 Task: Find connections with filter location Prestwich with filter topic #job with filter profile language Potuguese with filter current company LG India with filter school Jobs in Warangal with filter industry Trusts and Estates with filter service category Tax Preparation with filter keywords title Production Engineer
Action: Mouse moved to (497, 51)
Screenshot: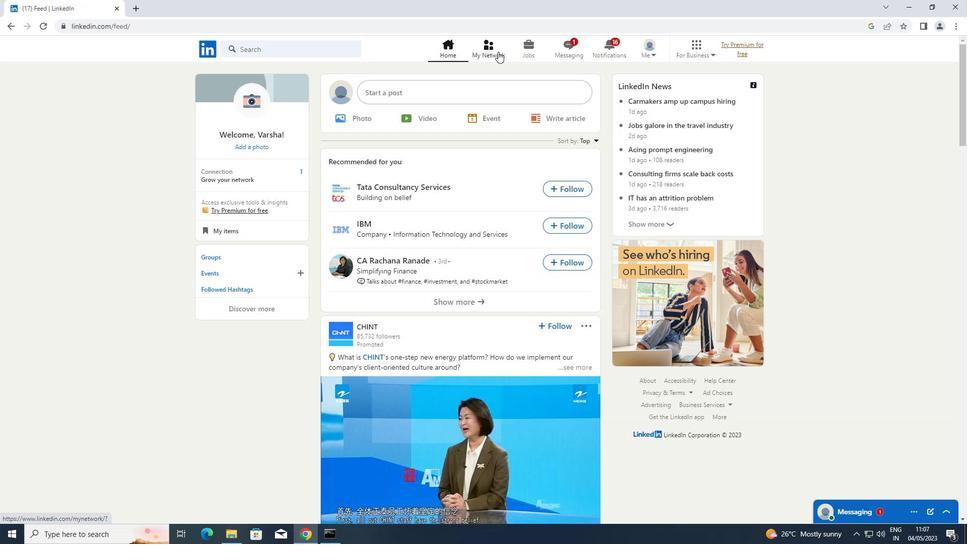 
Action: Mouse pressed left at (497, 51)
Screenshot: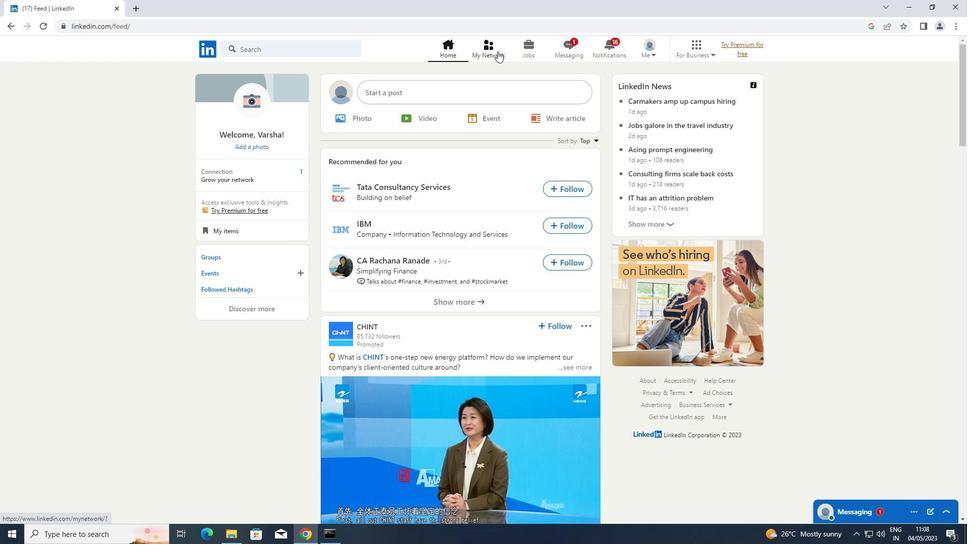 
Action: Mouse moved to (254, 100)
Screenshot: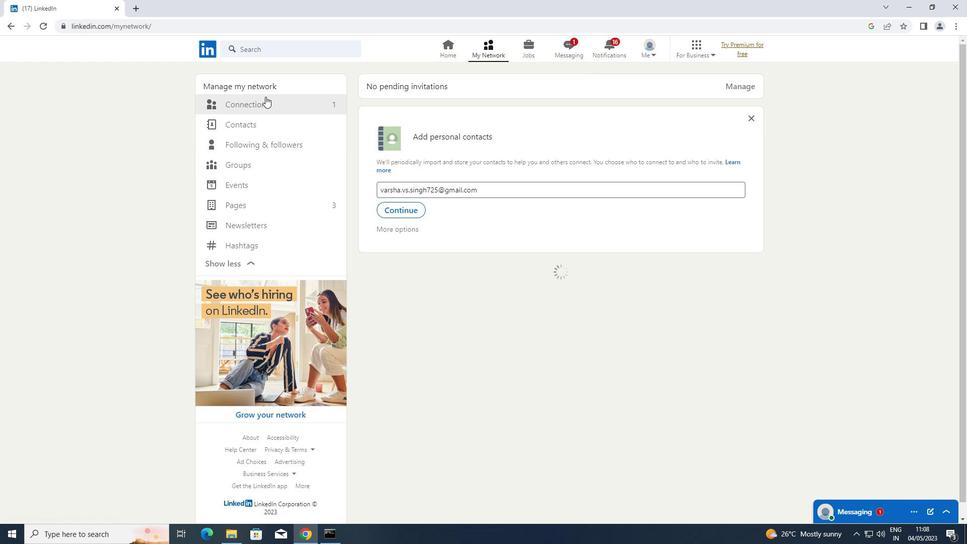 
Action: Mouse pressed left at (254, 100)
Screenshot: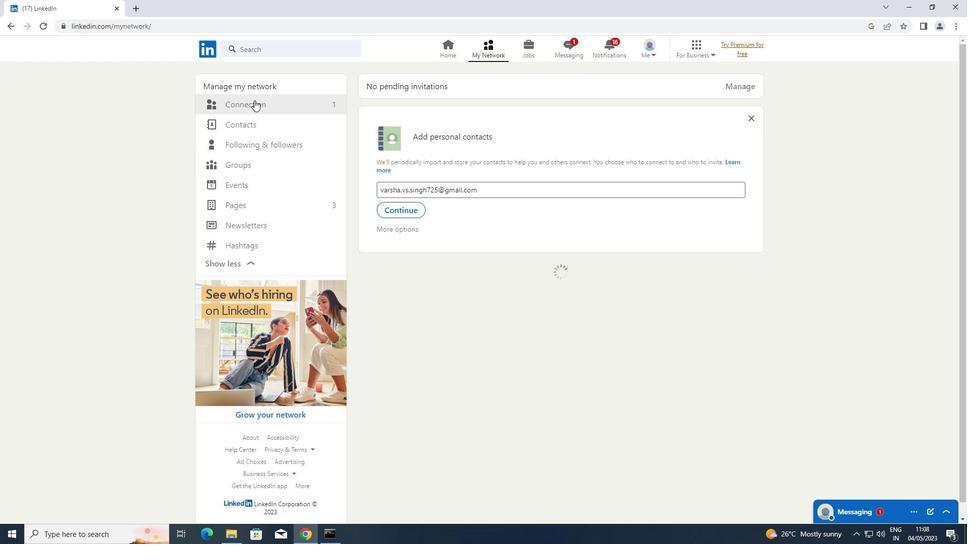 
Action: Mouse moved to (566, 105)
Screenshot: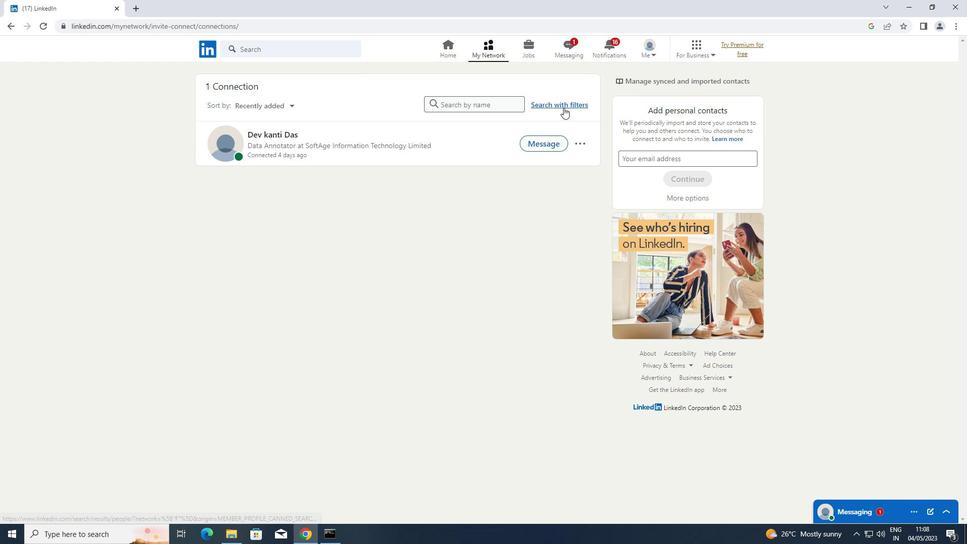
Action: Mouse pressed left at (566, 105)
Screenshot: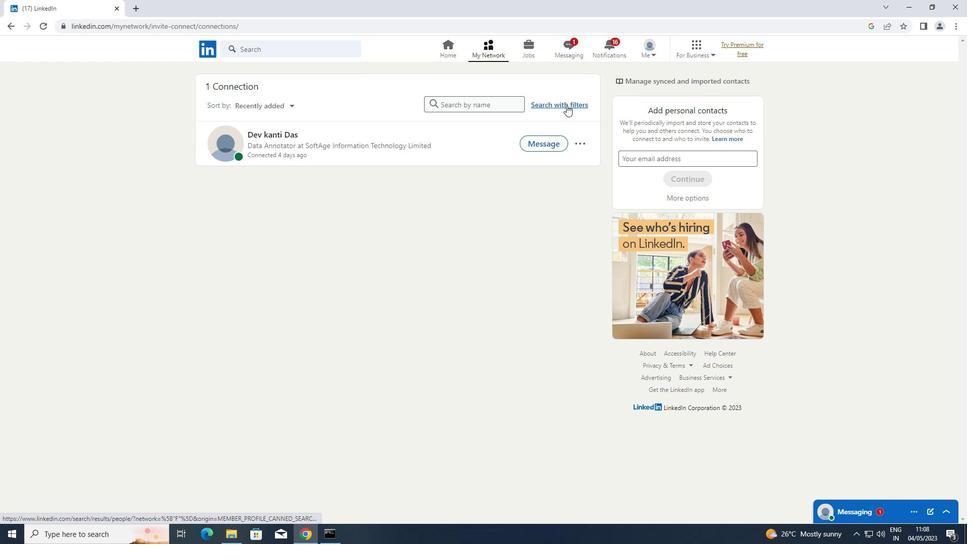 
Action: Mouse moved to (522, 79)
Screenshot: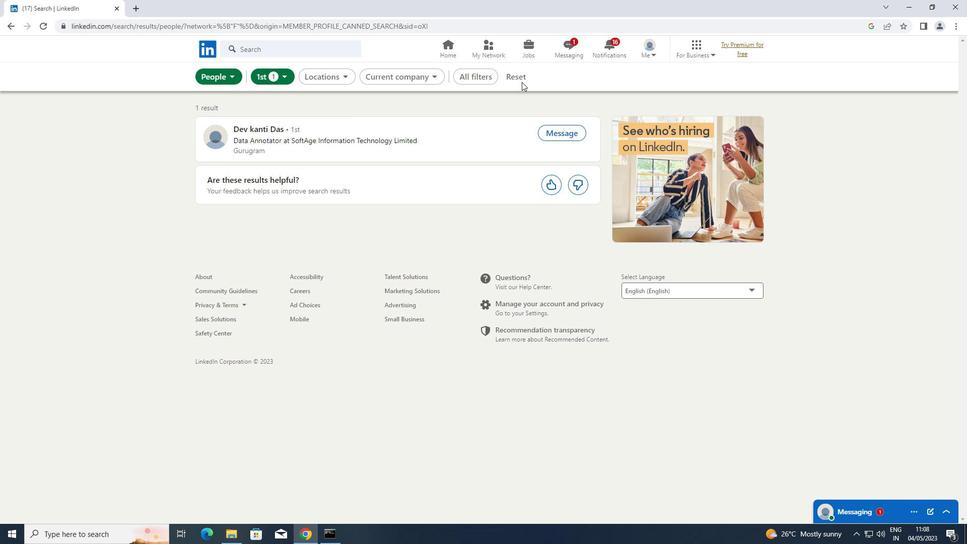 
Action: Mouse pressed left at (522, 79)
Screenshot: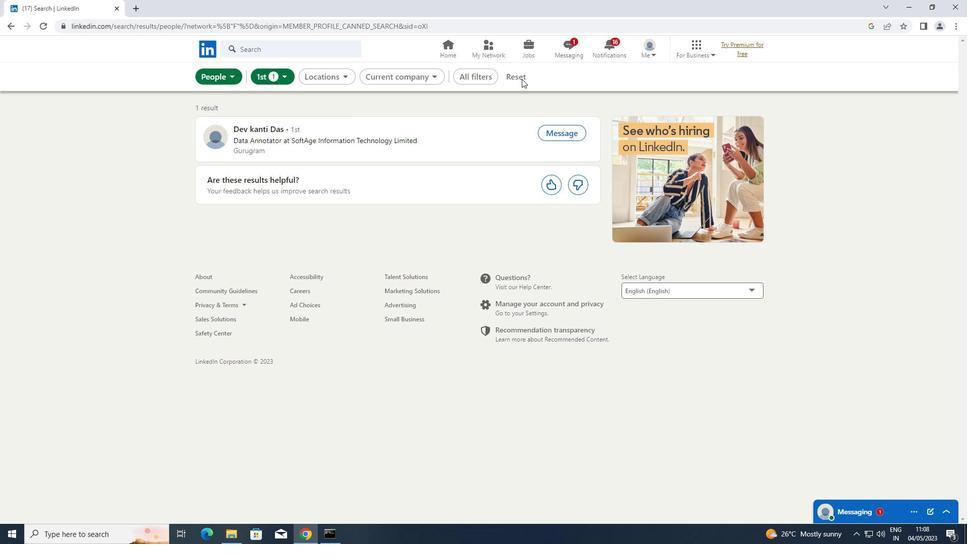 
Action: Mouse moved to (508, 72)
Screenshot: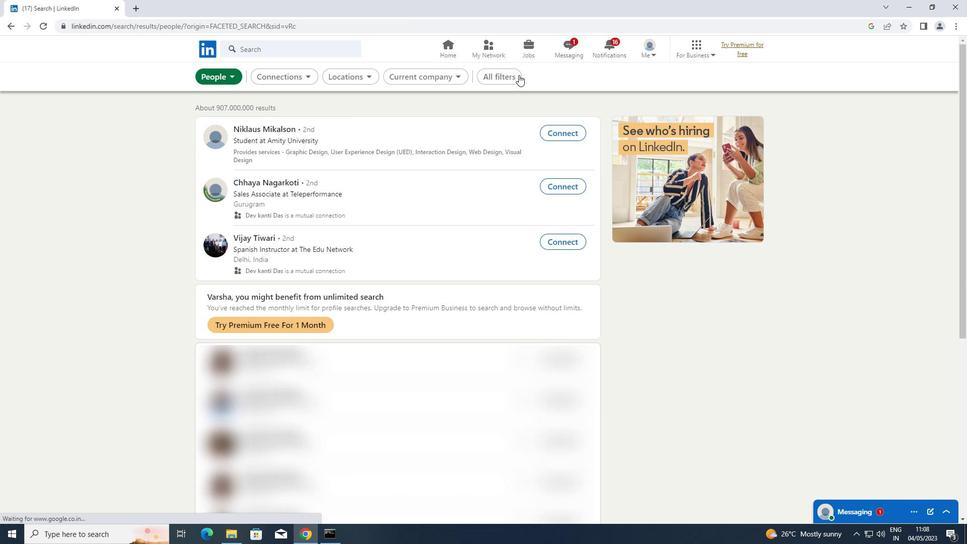 
Action: Mouse pressed left at (508, 72)
Screenshot: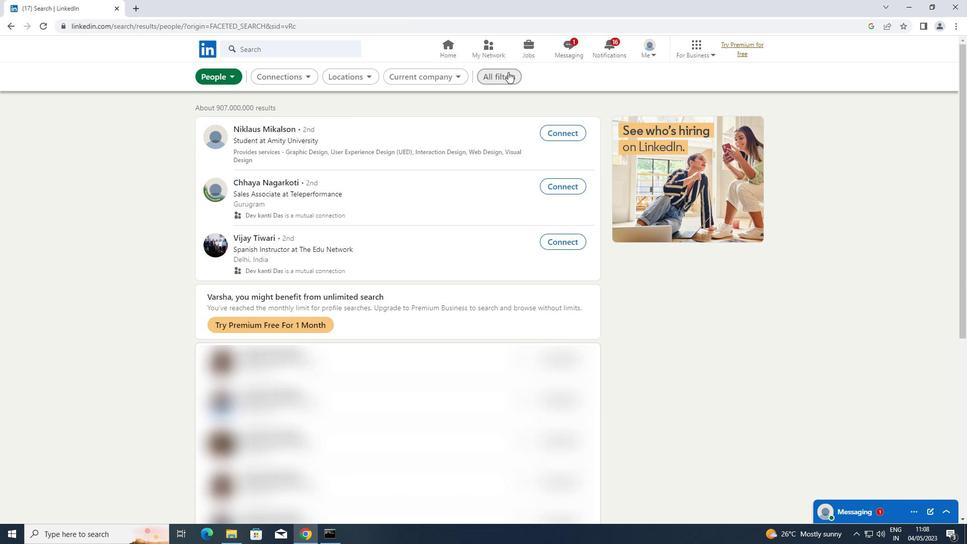 
Action: Mouse moved to (749, 158)
Screenshot: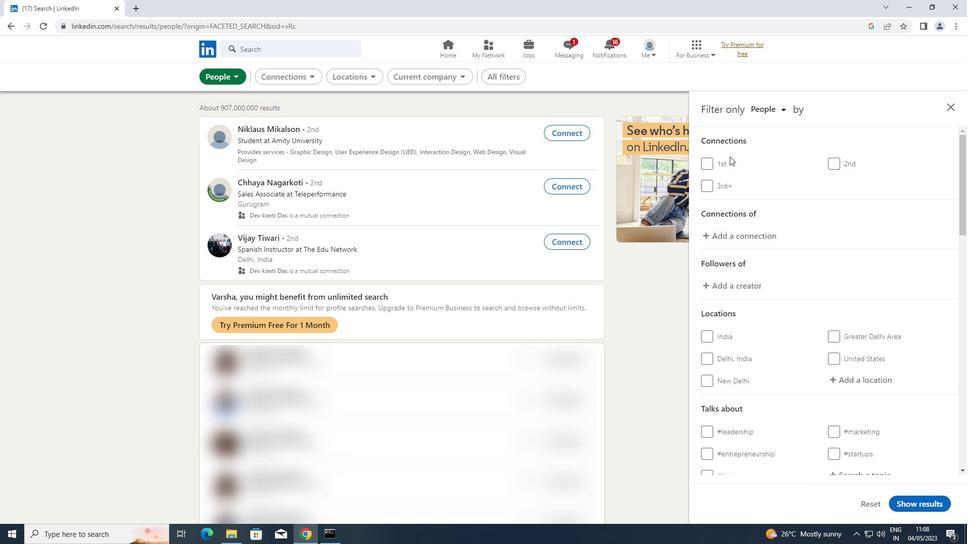 
Action: Mouse scrolled (749, 158) with delta (0, 0)
Screenshot: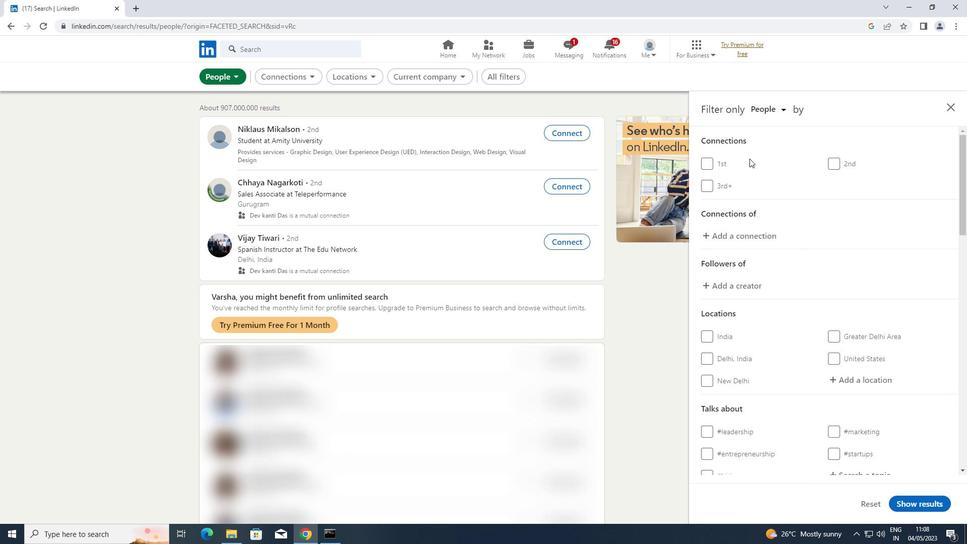 
Action: Mouse scrolled (749, 158) with delta (0, 0)
Screenshot: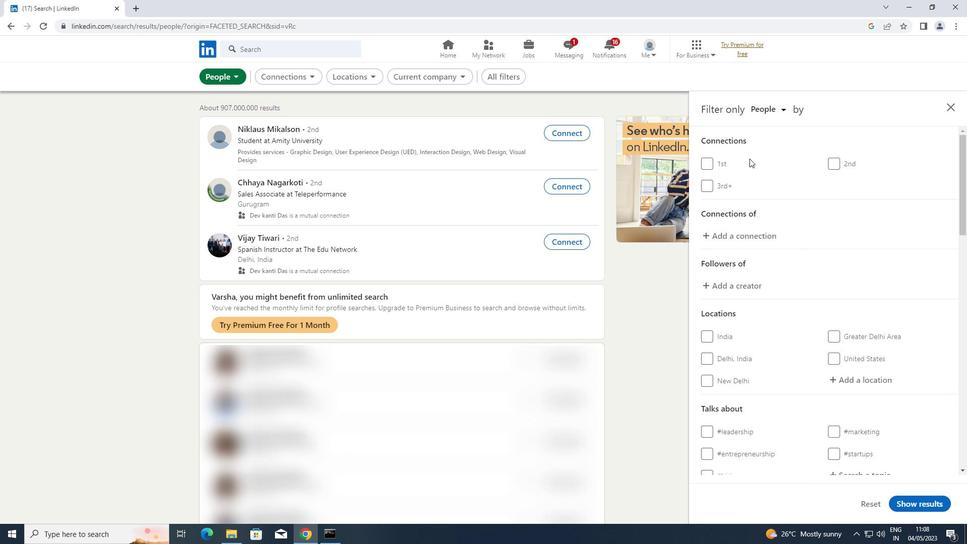 
Action: Mouse moved to (856, 277)
Screenshot: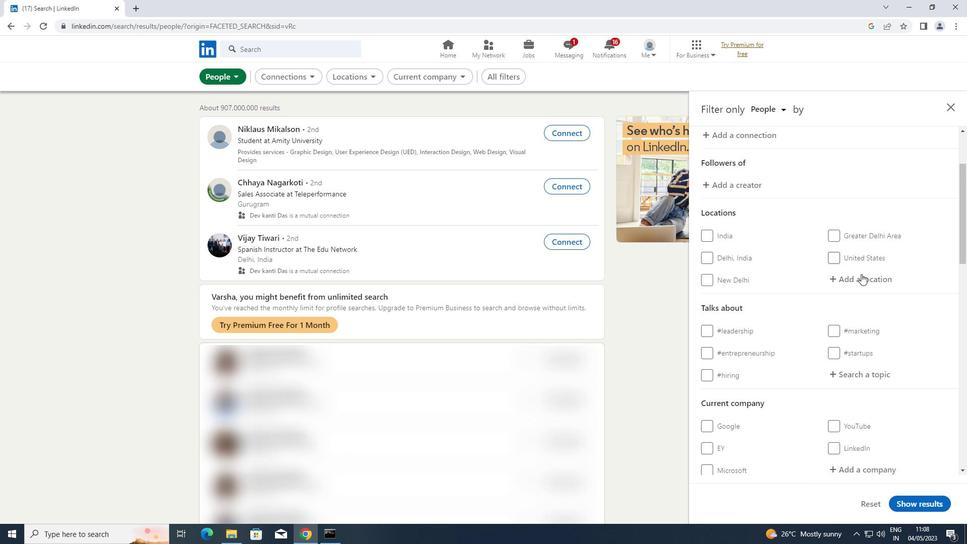 
Action: Mouse pressed left at (856, 277)
Screenshot: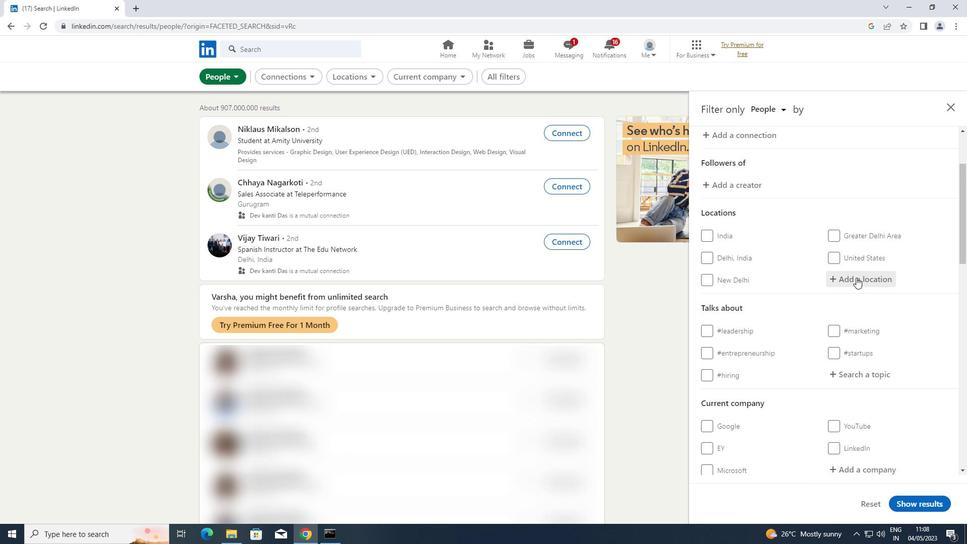 
Action: Key pressed <Key.shift><Key.shift><Key.shift><Key.shift><Key.shift><Key.shift><Key.shift>PRESTWICH
Screenshot: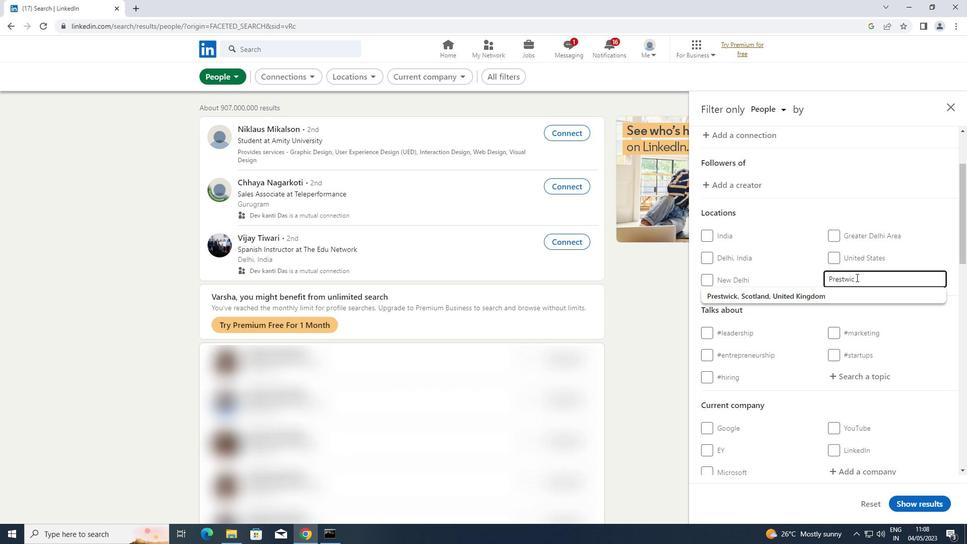 
Action: Mouse scrolled (856, 277) with delta (0, 0)
Screenshot: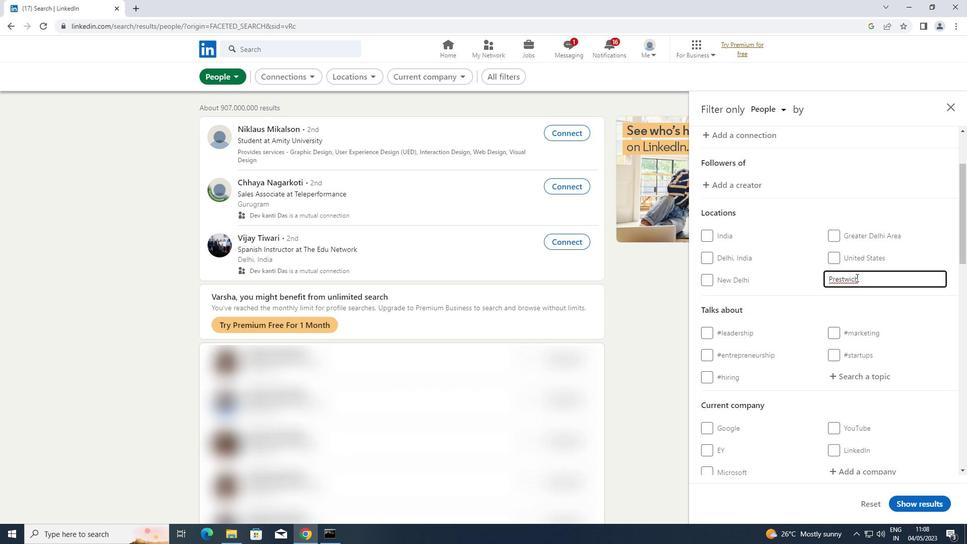 
Action: Mouse scrolled (856, 277) with delta (0, 0)
Screenshot: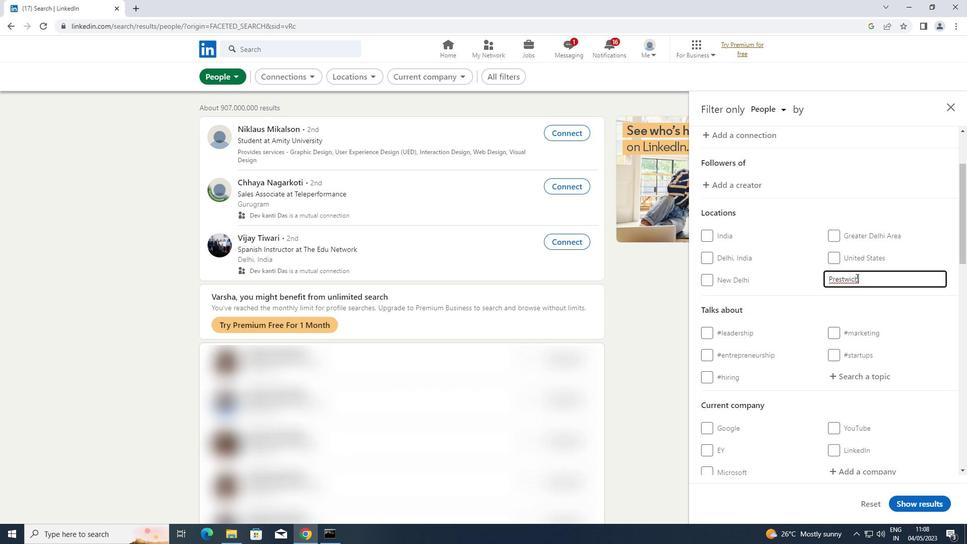 
Action: Mouse pressed left at (856, 277)
Screenshot: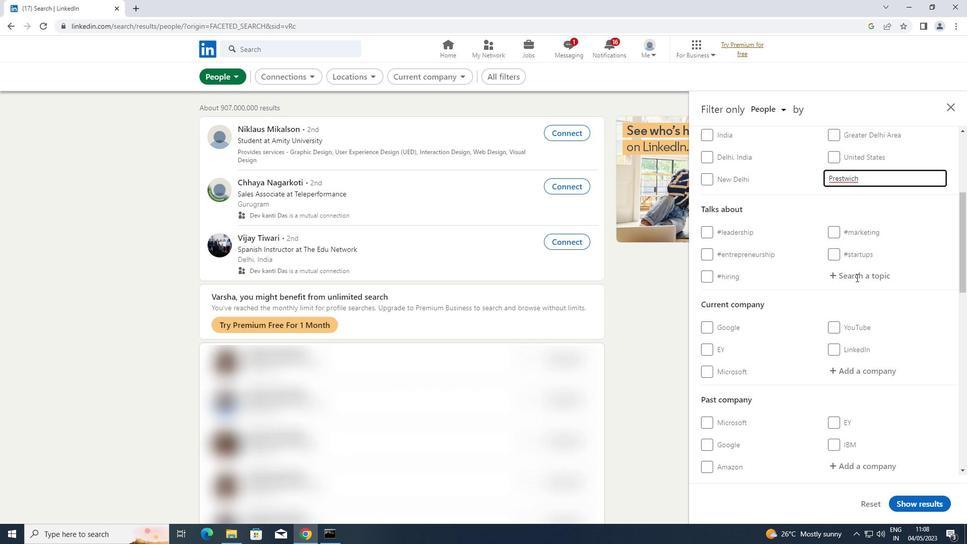 
Action: Key pressed JOB
Screenshot: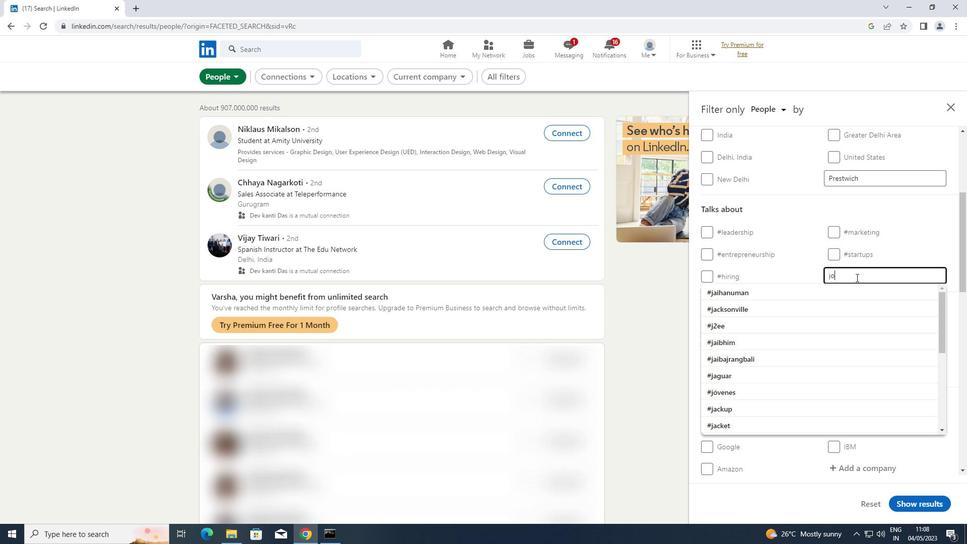 
Action: Mouse moved to (719, 290)
Screenshot: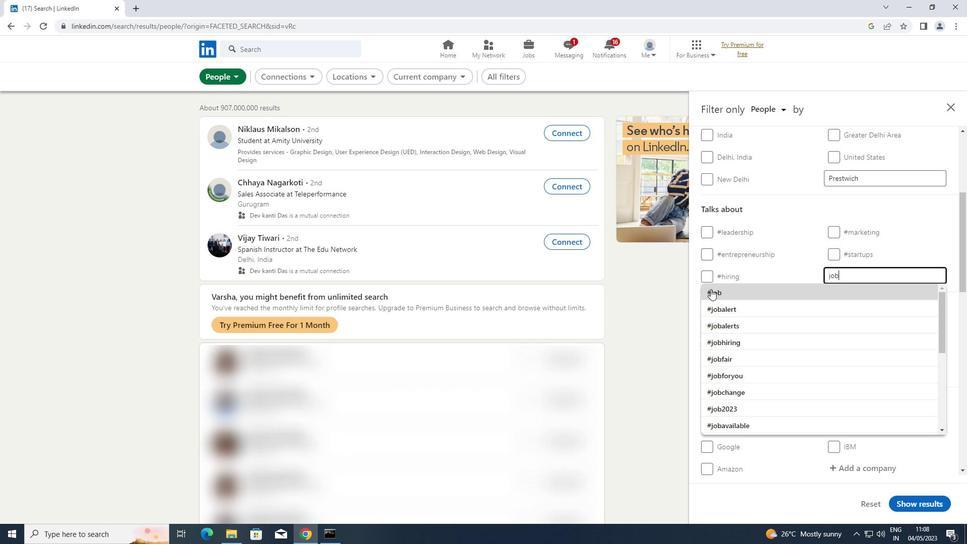 
Action: Mouse pressed left at (719, 290)
Screenshot: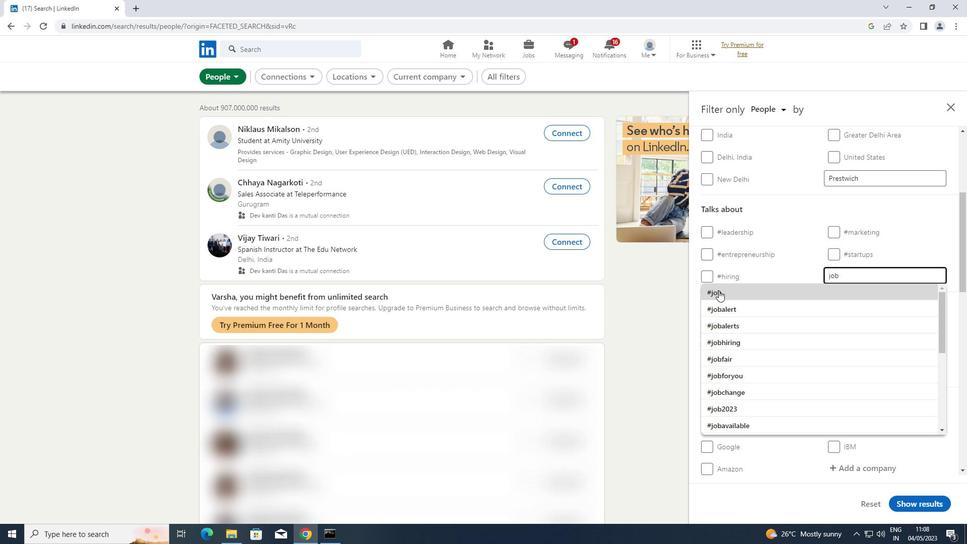 
Action: Mouse scrolled (719, 290) with delta (0, 0)
Screenshot: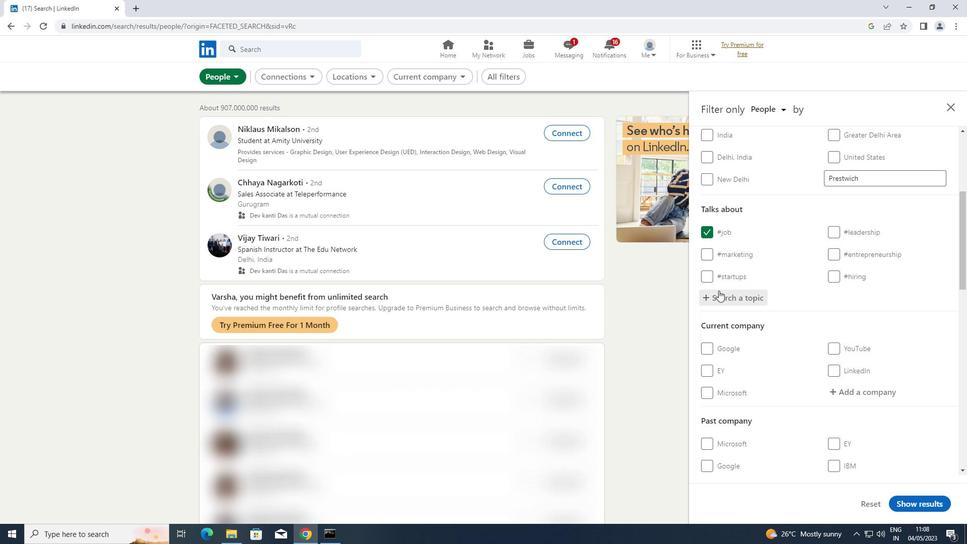 
Action: Mouse scrolled (719, 290) with delta (0, 0)
Screenshot: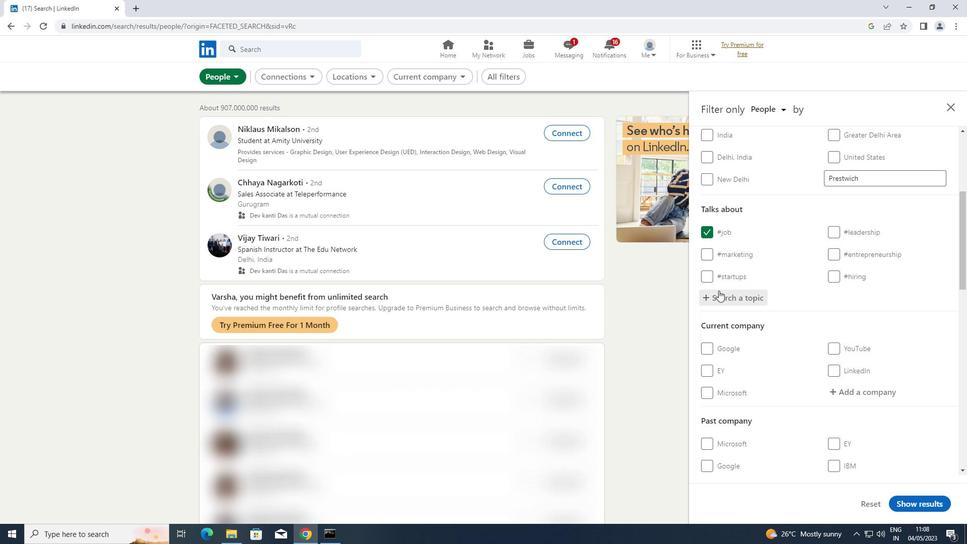 
Action: Mouse scrolled (719, 290) with delta (0, 0)
Screenshot: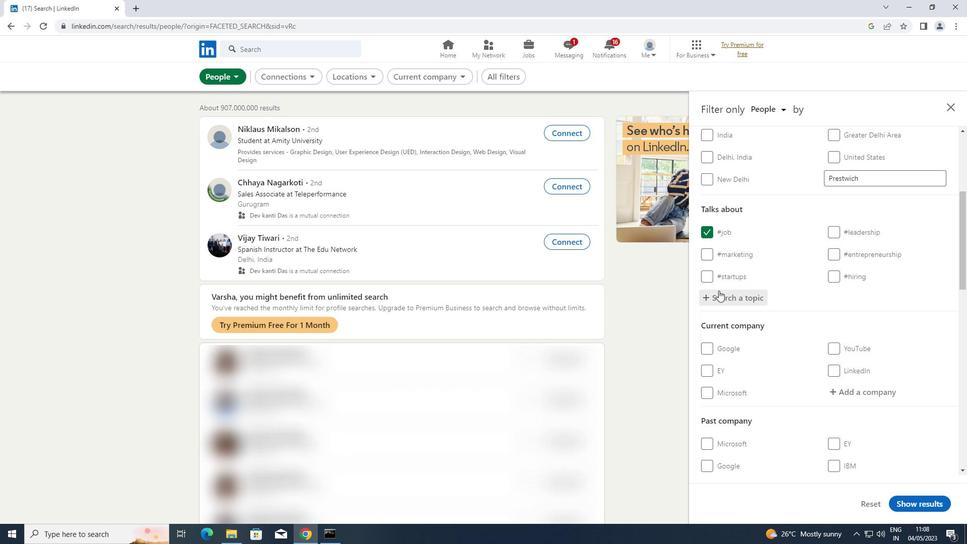 
Action: Mouse scrolled (719, 290) with delta (0, 0)
Screenshot: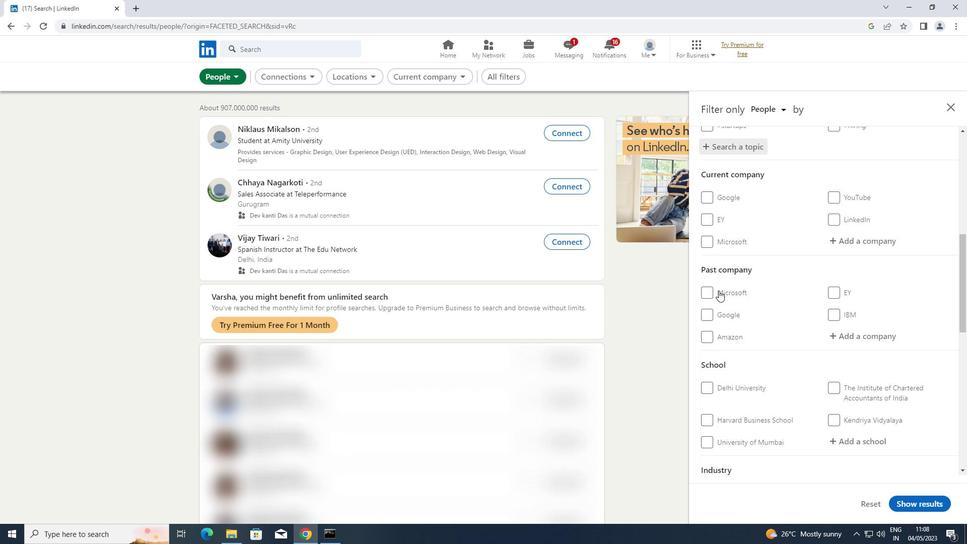 
Action: Mouse scrolled (719, 290) with delta (0, 0)
Screenshot: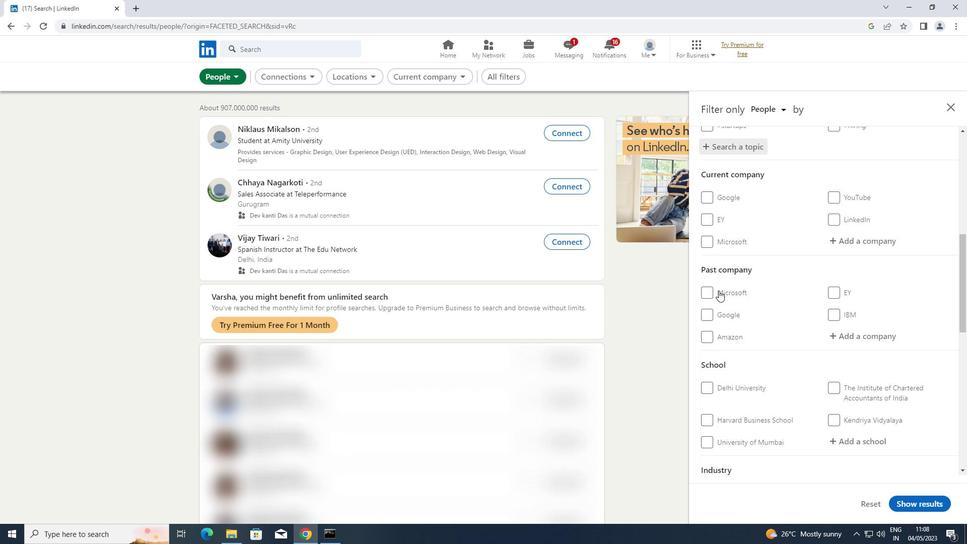 
Action: Mouse scrolled (719, 290) with delta (0, 0)
Screenshot: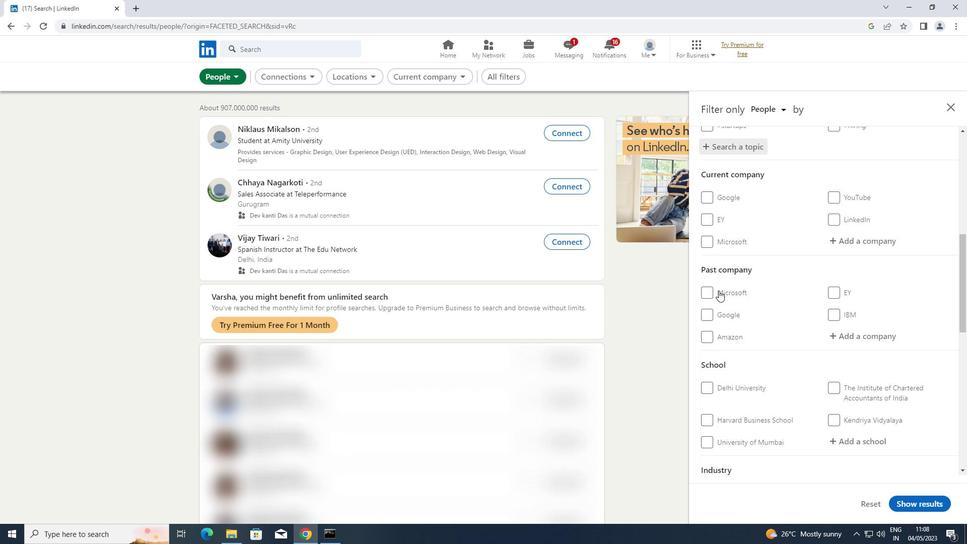 
Action: Mouse scrolled (719, 290) with delta (0, 0)
Screenshot: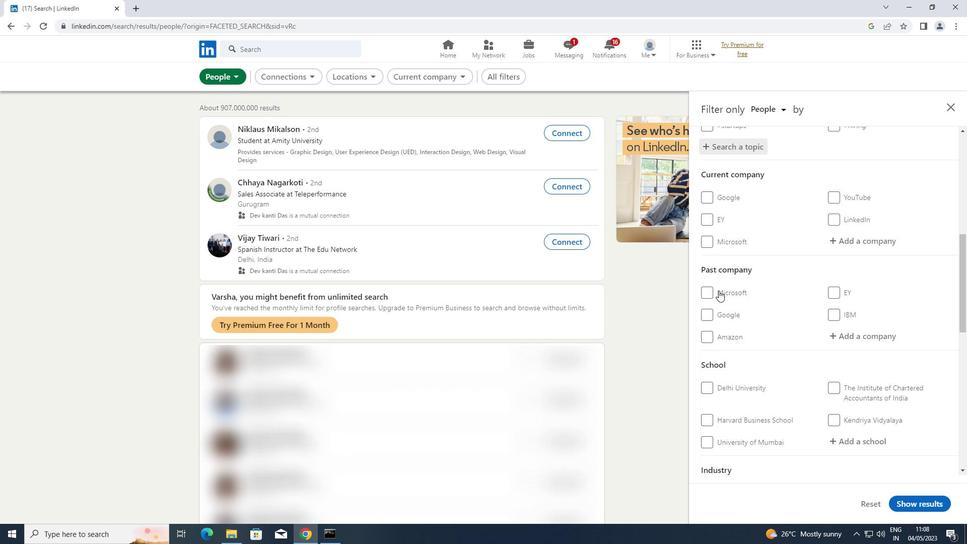 
Action: Mouse scrolled (719, 290) with delta (0, 0)
Screenshot: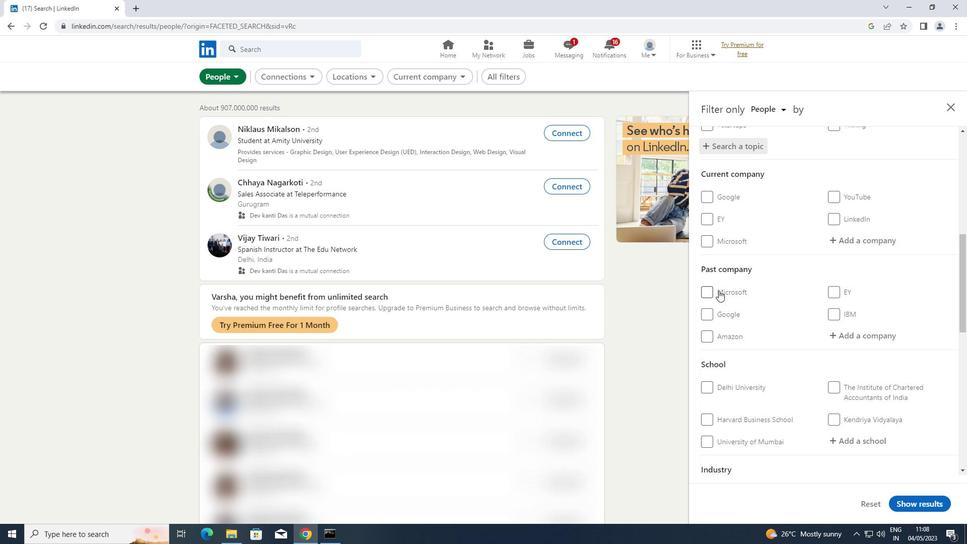 
Action: Mouse moved to (832, 379)
Screenshot: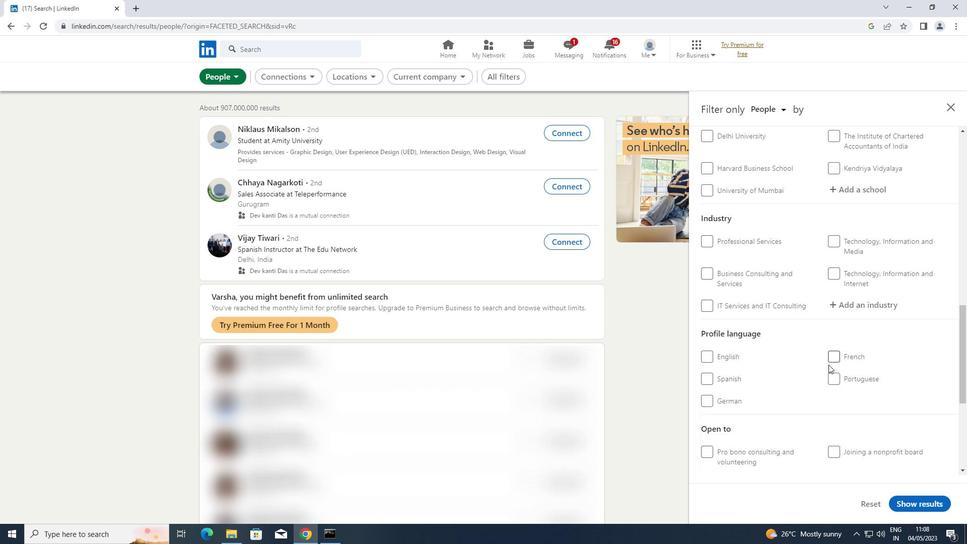 
Action: Mouse pressed left at (832, 379)
Screenshot: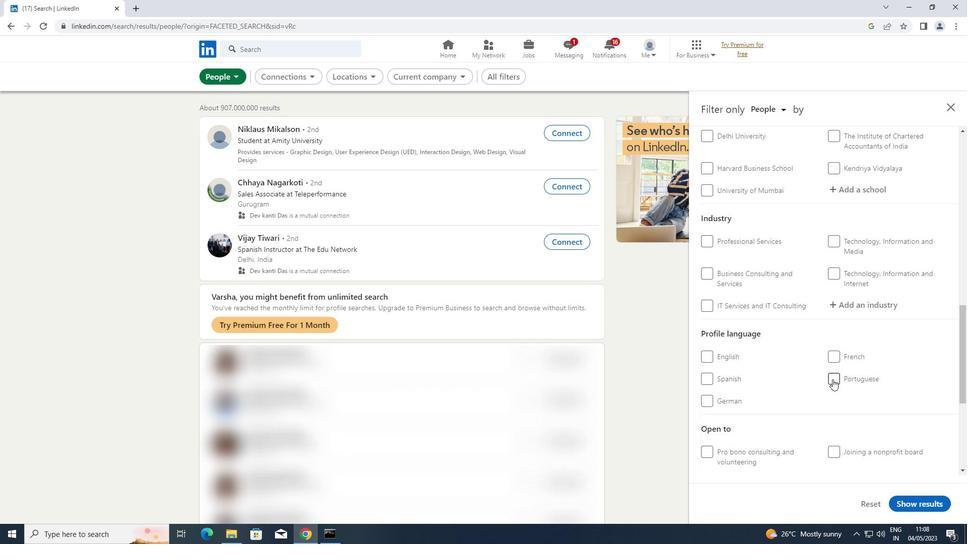 
Action: Mouse moved to (831, 369)
Screenshot: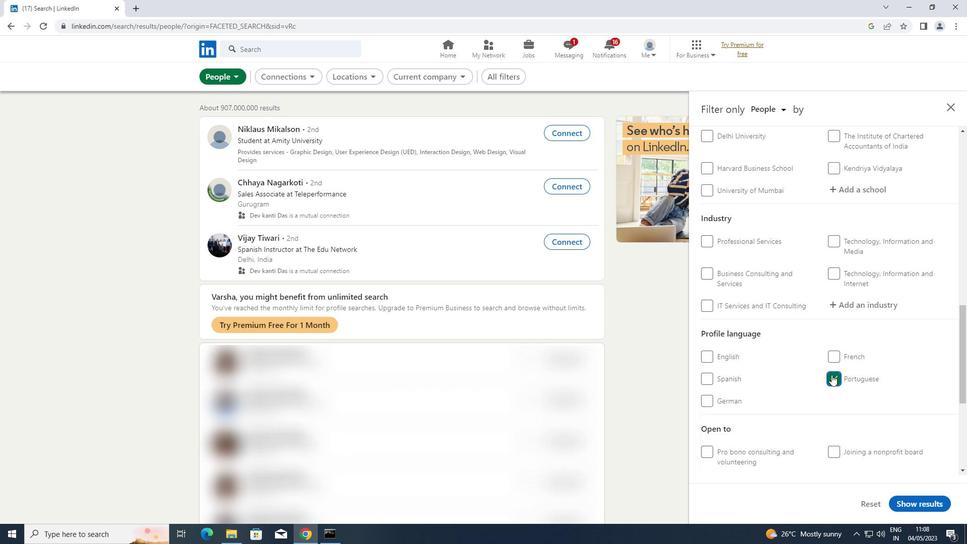 
Action: Mouse scrolled (831, 370) with delta (0, 0)
Screenshot: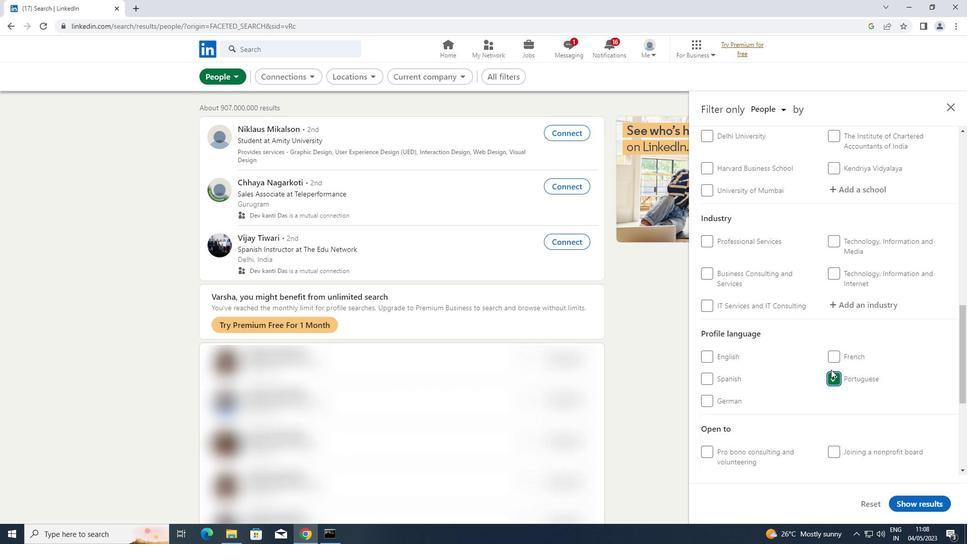 
Action: Mouse scrolled (831, 370) with delta (0, 0)
Screenshot: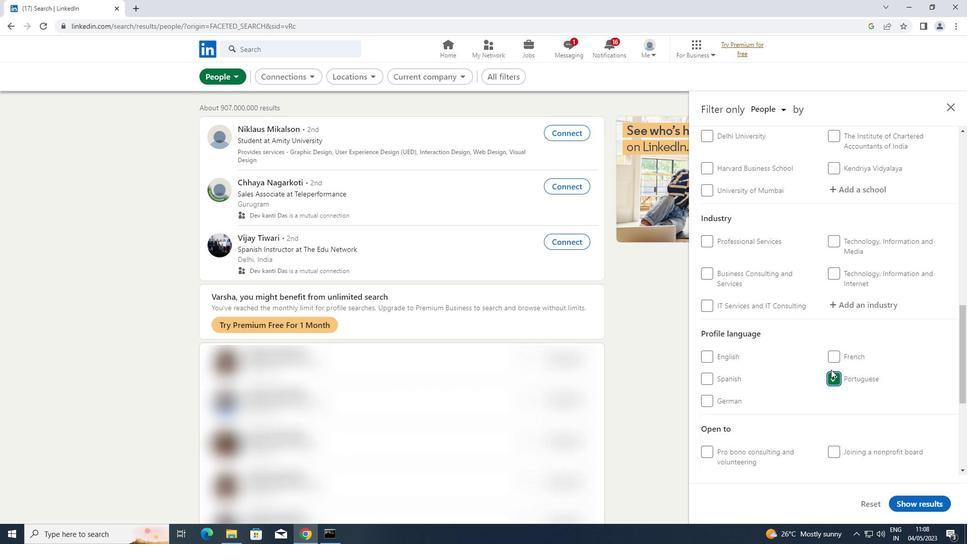 
Action: Mouse scrolled (831, 370) with delta (0, 0)
Screenshot: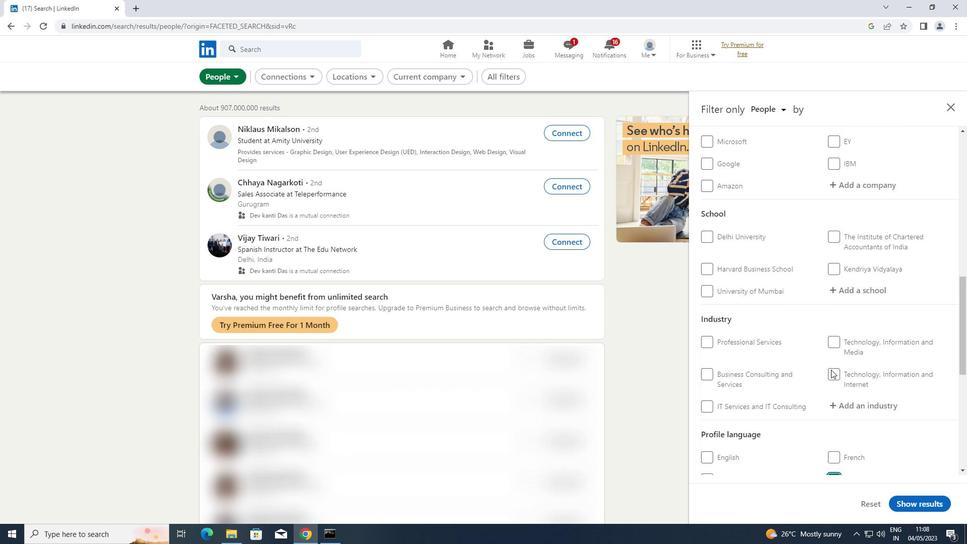 
Action: Mouse scrolled (831, 370) with delta (0, 0)
Screenshot: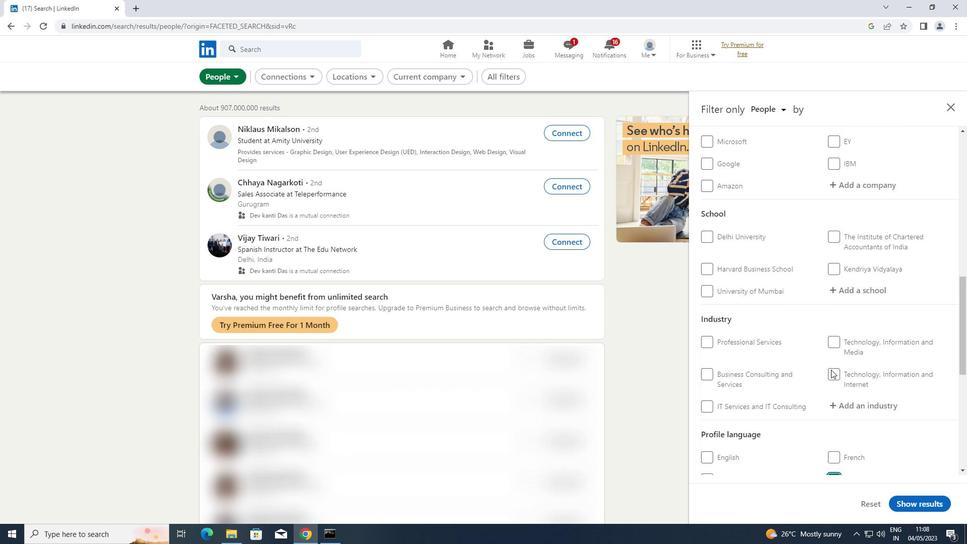 
Action: Mouse scrolled (831, 370) with delta (0, 0)
Screenshot: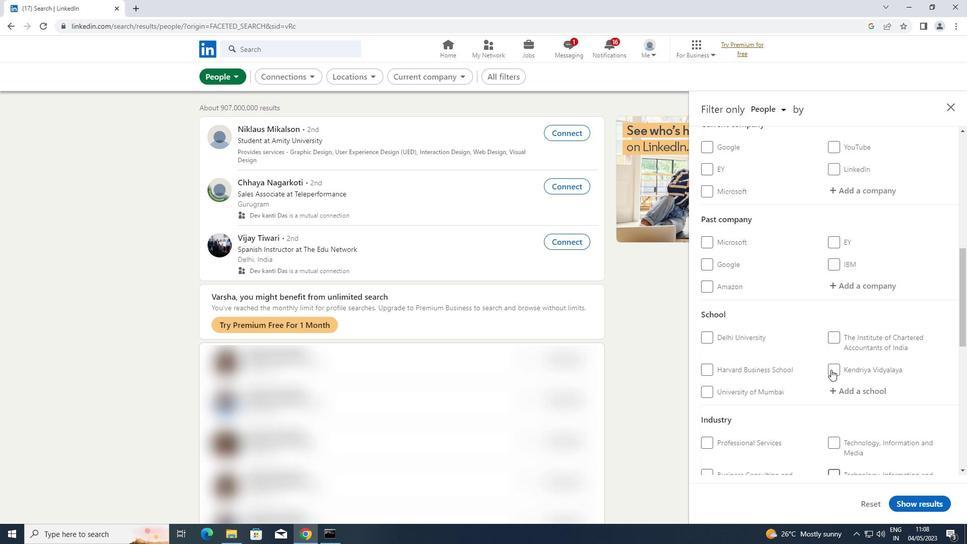 
Action: Mouse moved to (851, 236)
Screenshot: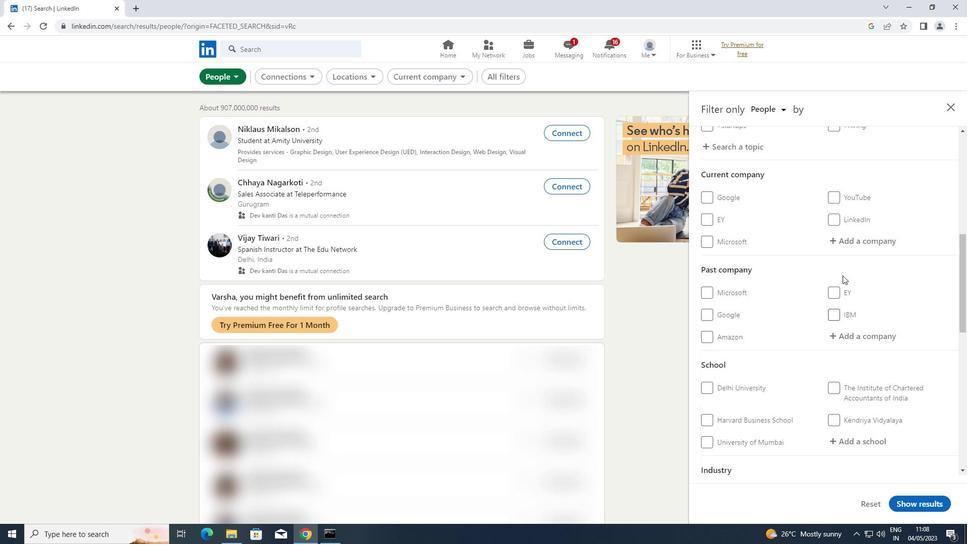 
Action: Mouse pressed left at (851, 236)
Screenshot: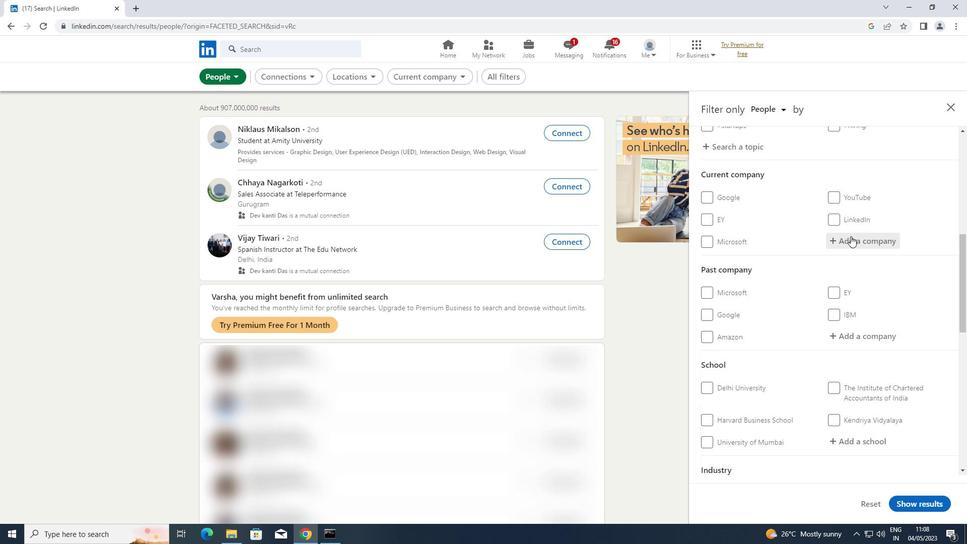 
Action: Key pressed <Key.shift>LG<Key.space><Key.shift><Key.shift>INDI
Screenshot: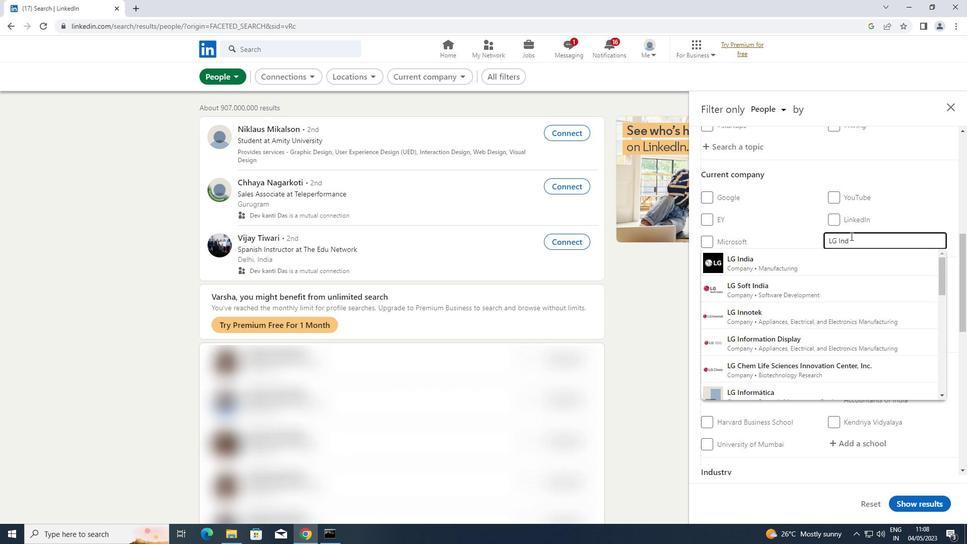 
Action: Mouse moved to (781, 254)
Screenshot: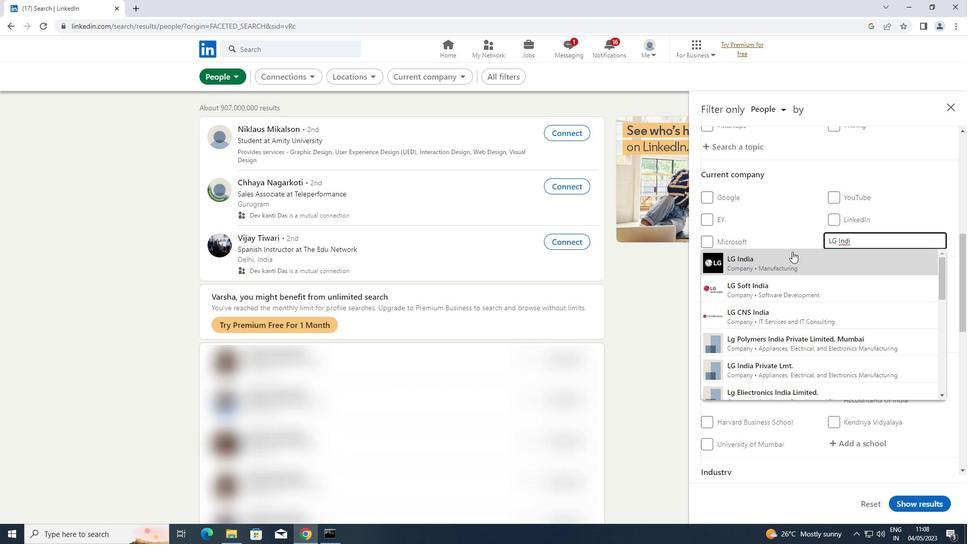 
Action: Mouse pressed left at (781, 254)
Screenshot: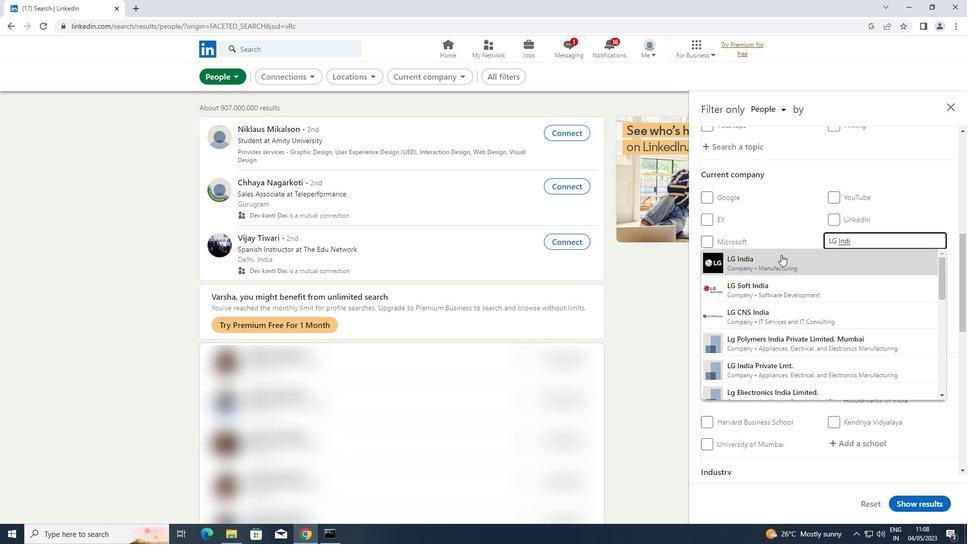 
Action: Mouse scrolled (781, 254) with delta (0, 0)
Screenshot: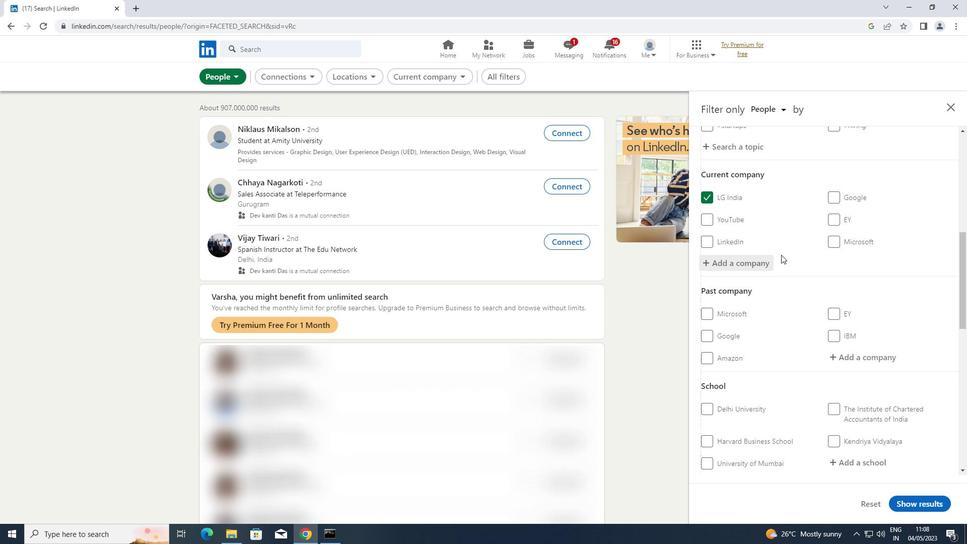 
Action: Mouse scrolled (781, 254) with delta (0, 0)
Screenshot: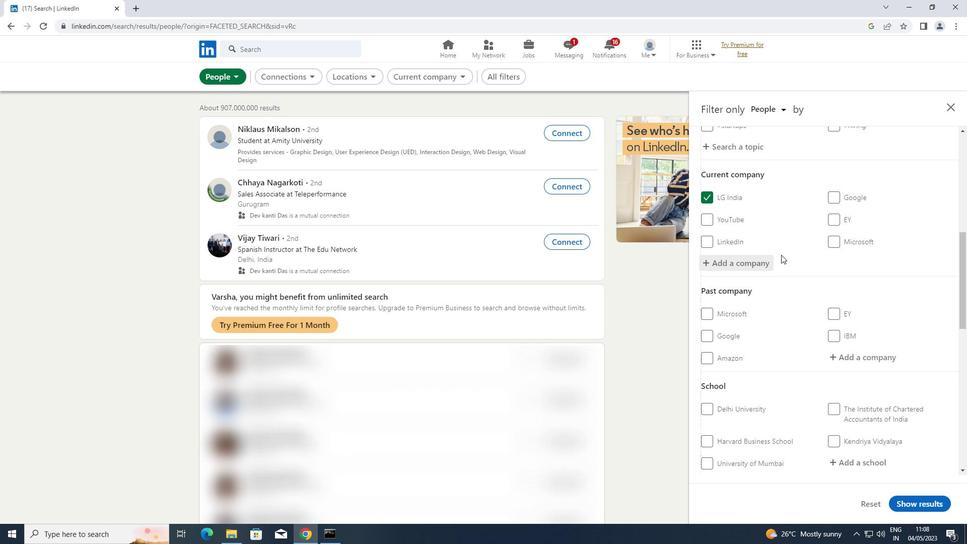 
Action: Mouse scrolled (781, 254) with delta (0, 0)
Screenshot: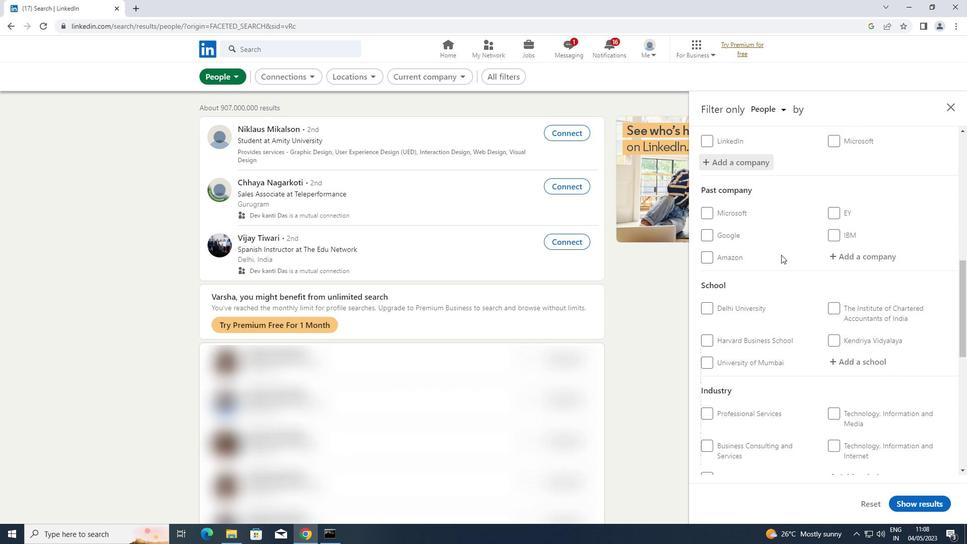 
Action: Mouse moved to (839, 305)
Screenshot: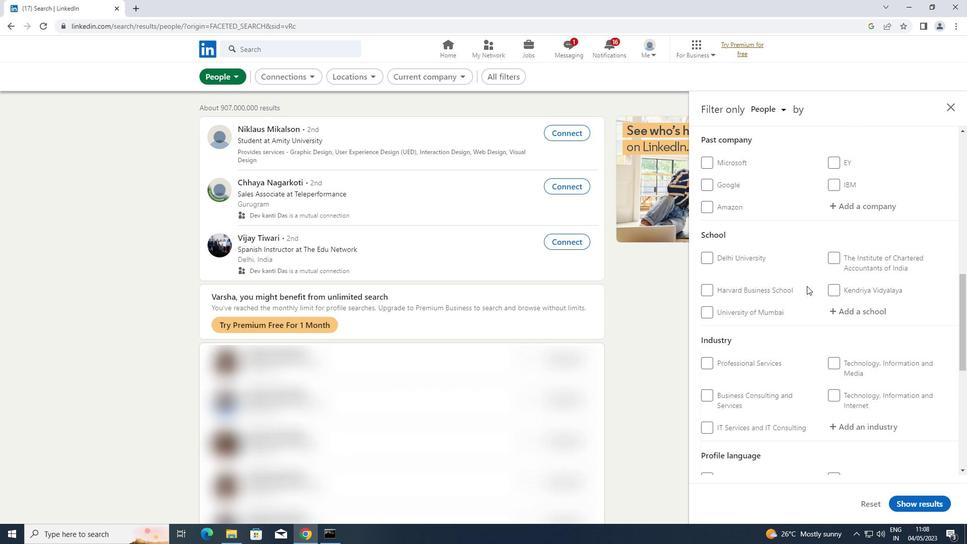 
Action: Mouse pressed left at (839, 305)
Screenshot: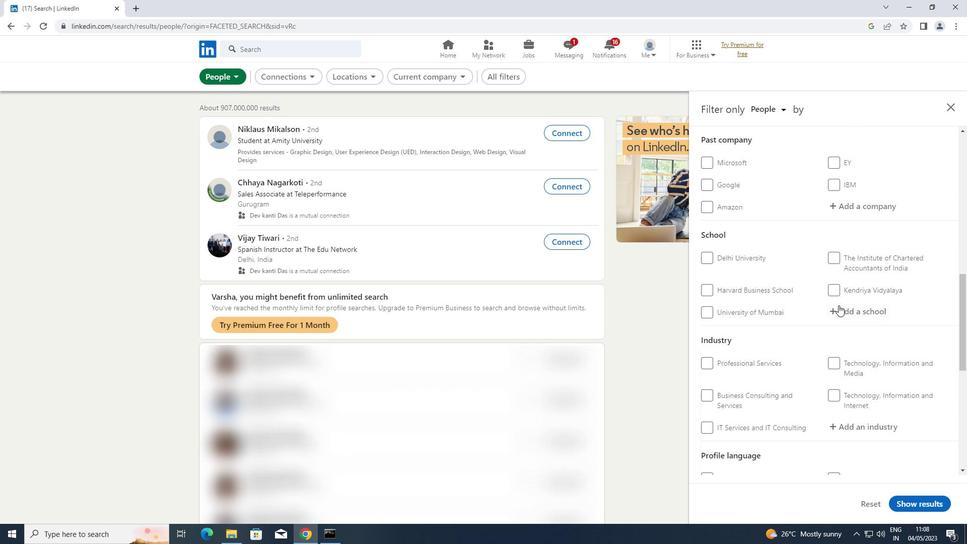 
Action: Key pressed <Key.shift>JOBS<Key.space>IN<Key.space><Key.shift><Key.shift>WARANGAL
Screenshot: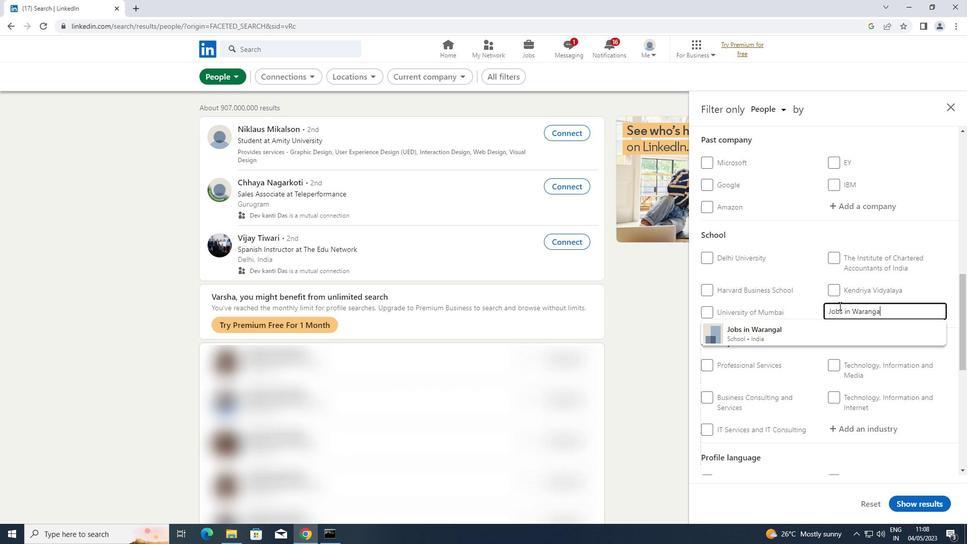 
Action: Mouse moved to (772, 330)
Screenshot: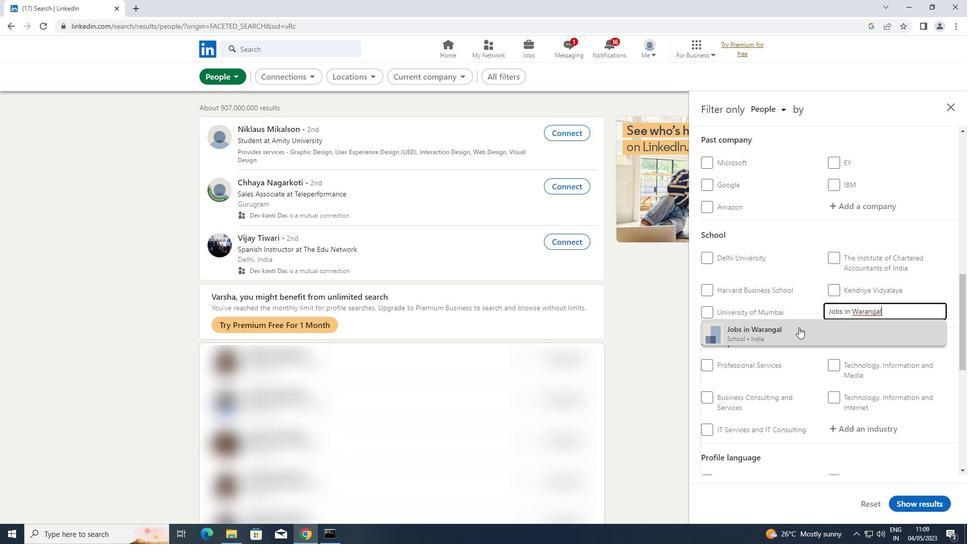 
Action: Mouse pressed left at (772, 330)
Screenshot: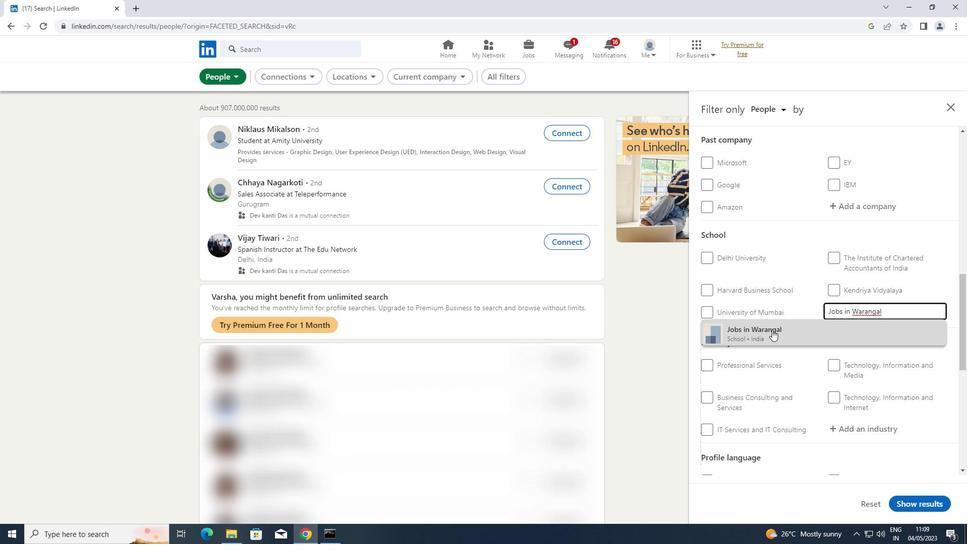 
Action: Mouse scrolled (772, 329) with delta (0, 0)
Screenshot: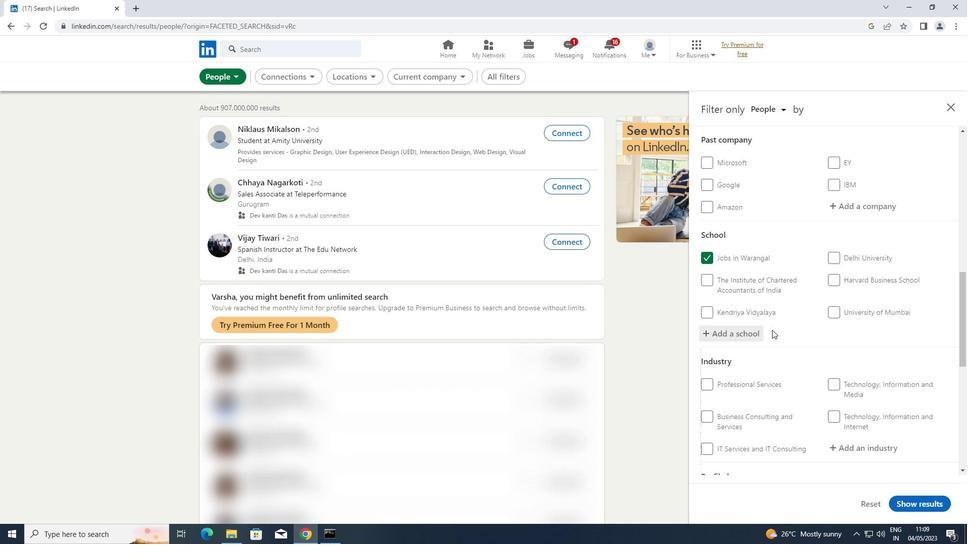 
Action: Mouse scrolled (772, 329) with delta (0, 0)
Screenshot: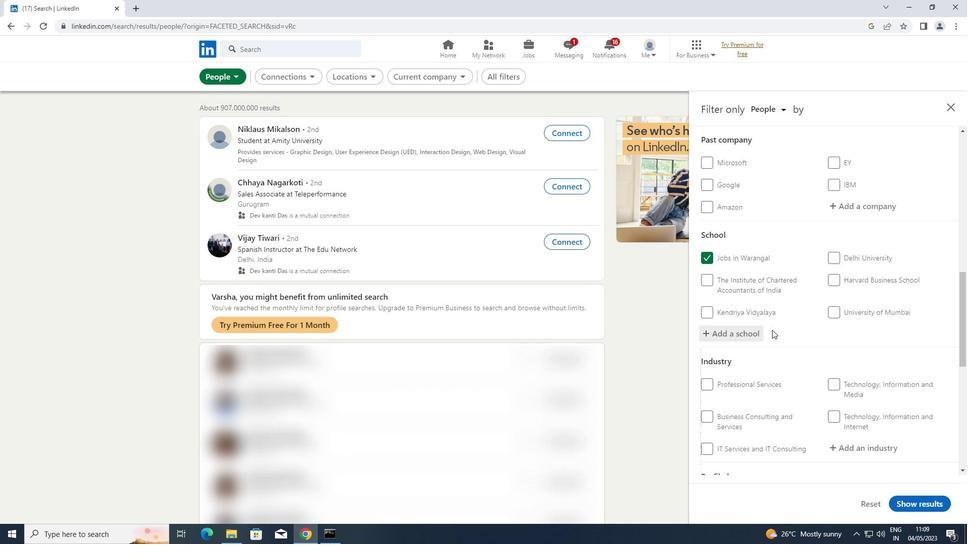 
Action: Mouse moved to (772, 330)
Screenshot: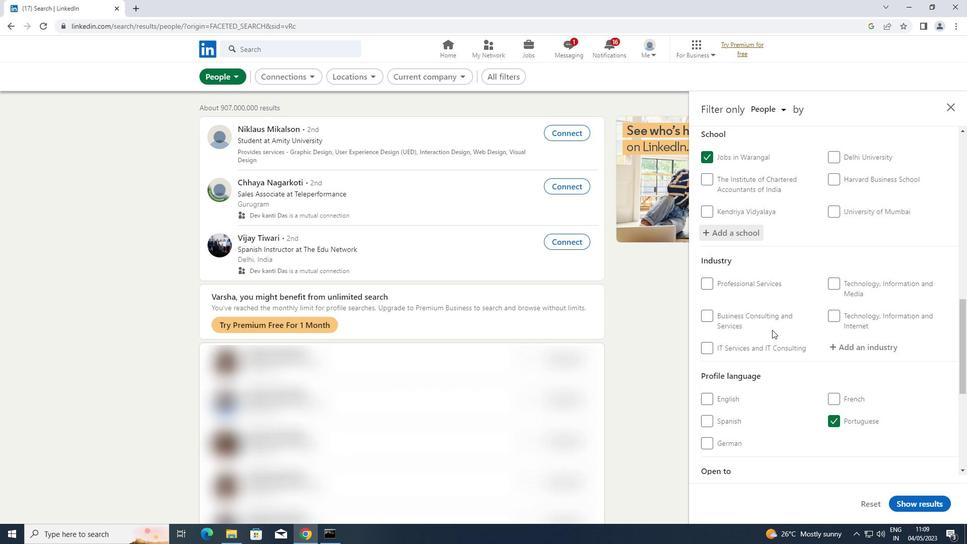 
Action: Mouse scrolled (772, 329) with delta (0, 0)
Screenshot: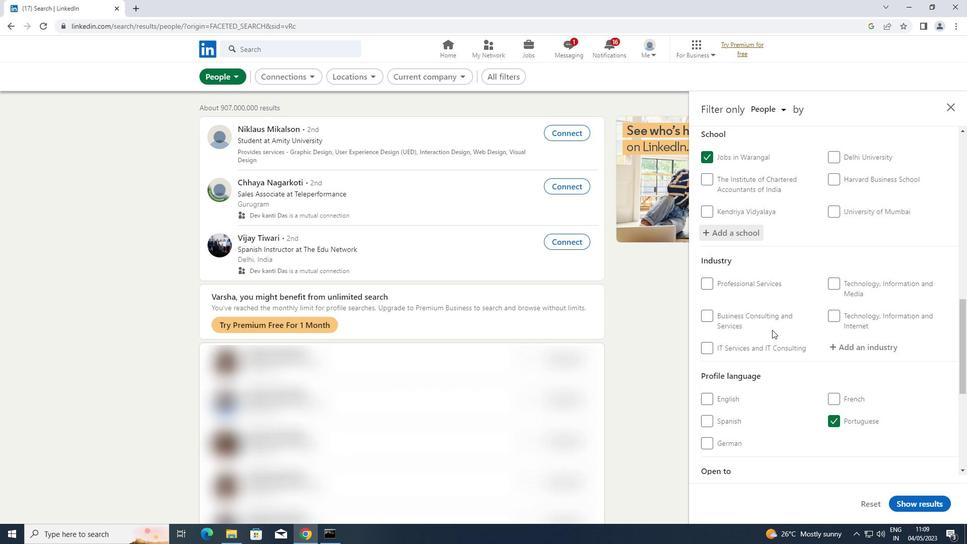 
Action: Mouse moved to (853, 292)
Screenshot: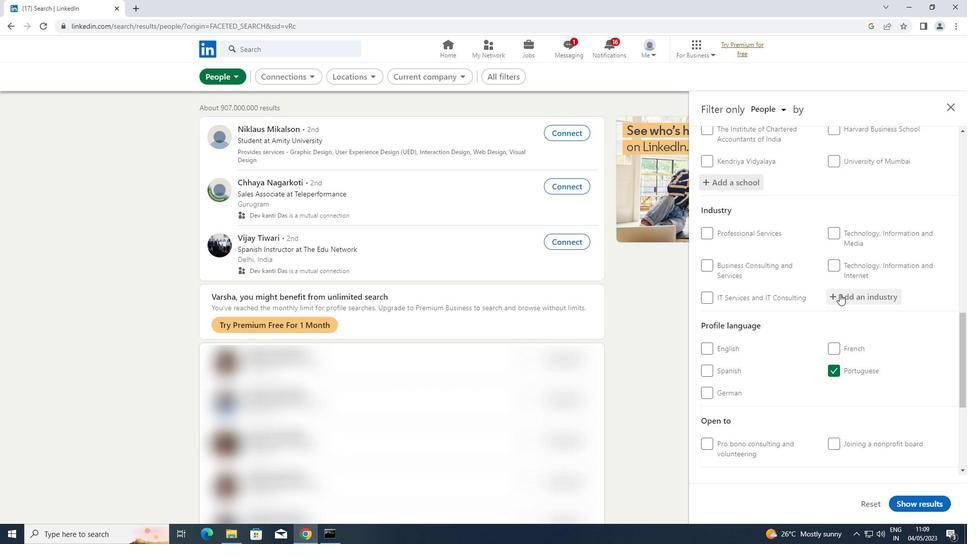 
Action: Mouse pressed left at (853, 292)
Screenshot: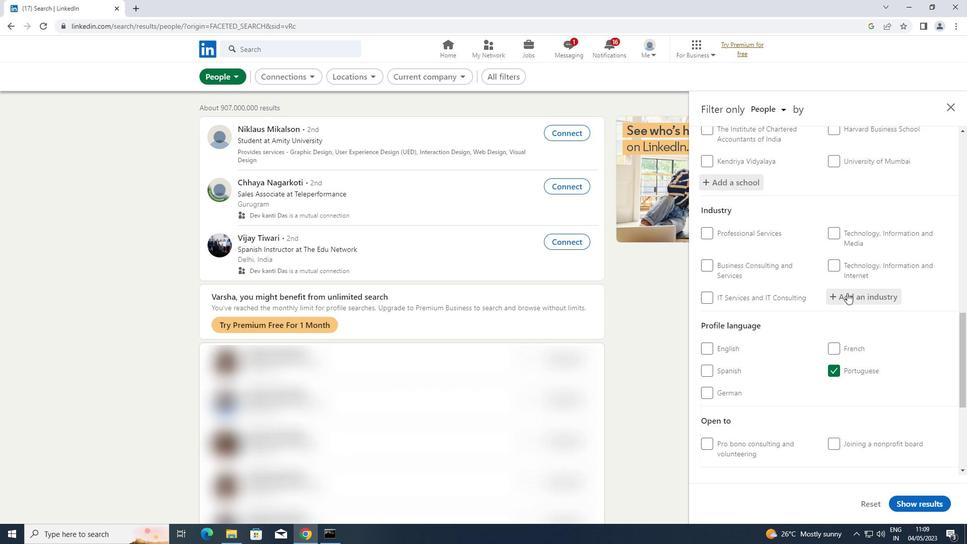 
Action: Key pressed <Key.shift><Key.shift><Key.shift><Key.shift>TRUSTS<Key.space>AND<Key.space>
Screenshot: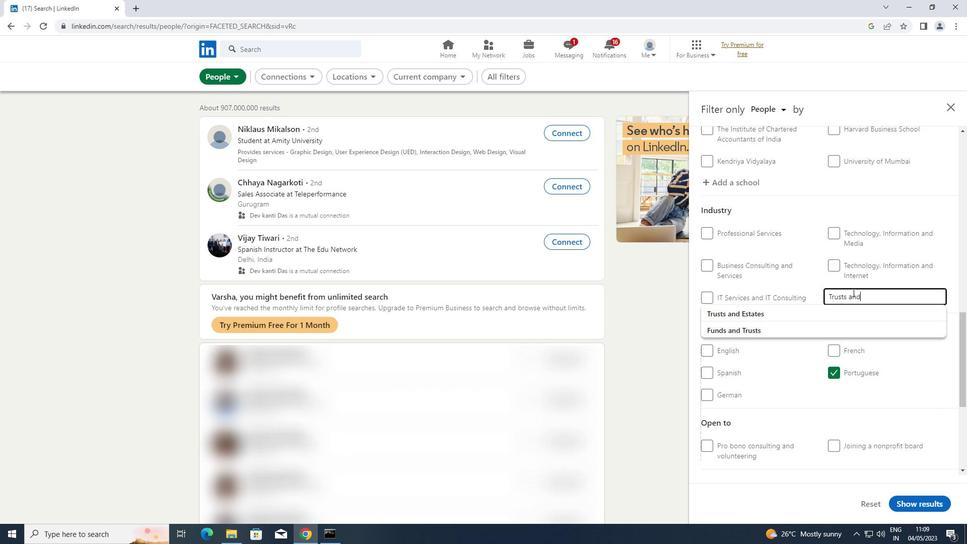 
Action: Mouse moved to (764, 312)
Screenshot: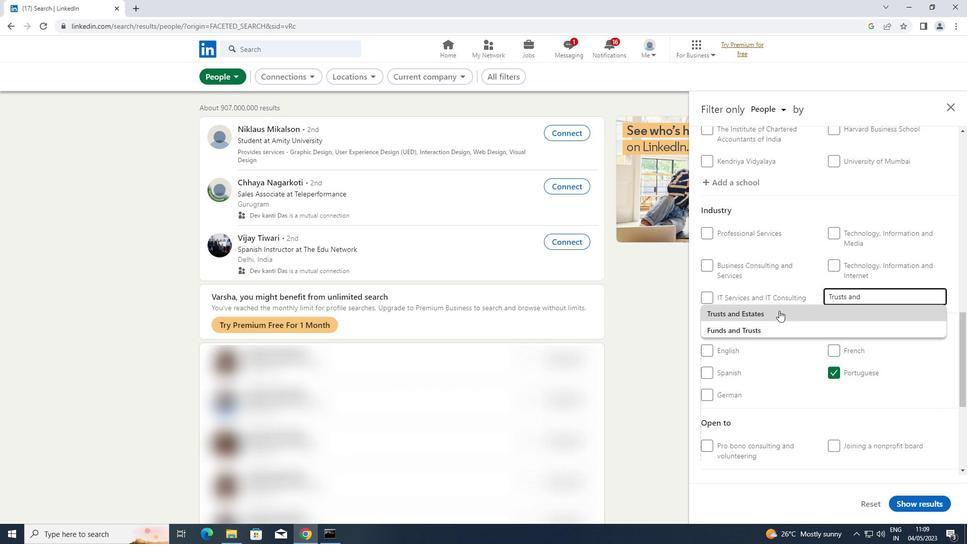 
Action: Mouse pressed left at (764, 312)
Screenshot: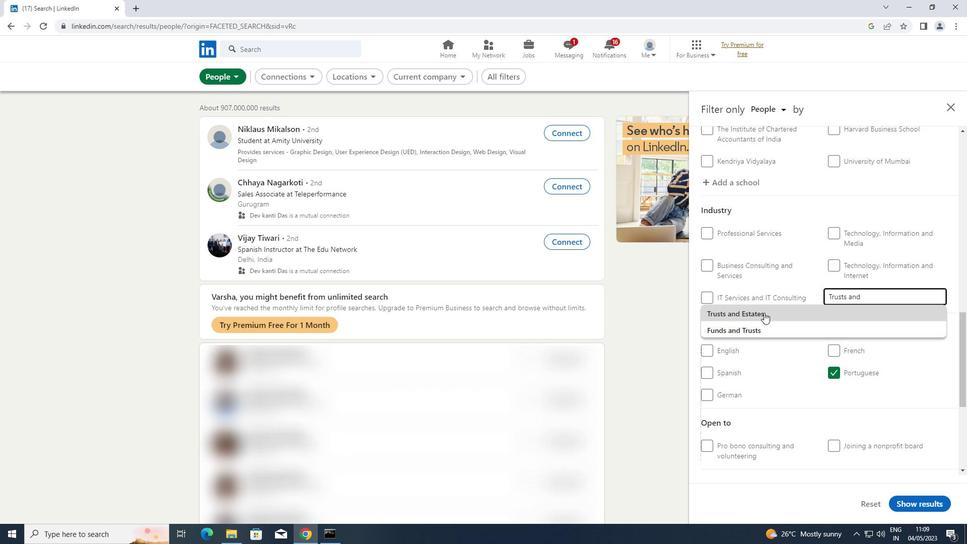 
Action: Mouse moved to (765, 312)
Screenshot: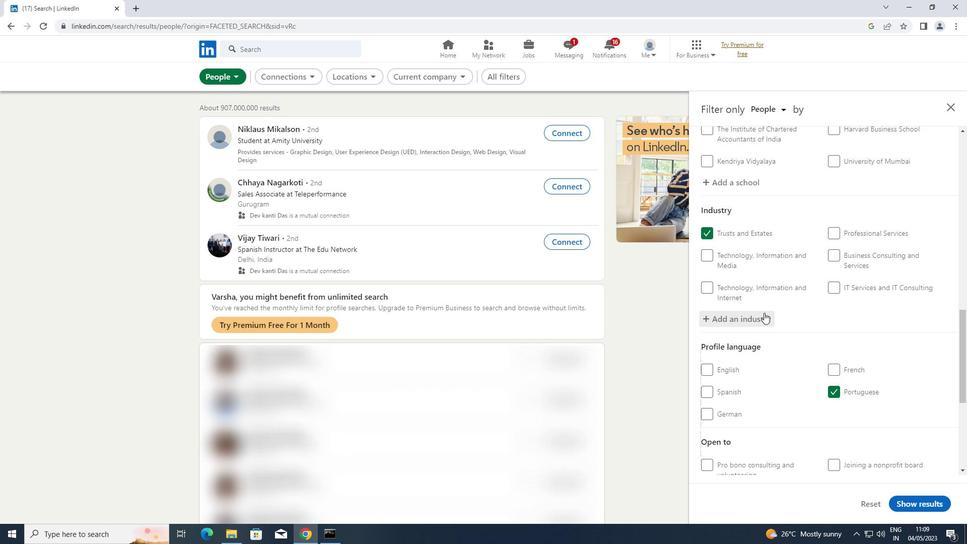 
Action: Mouse scrolled (765, 311) with delta (0, 0)
Screenshot: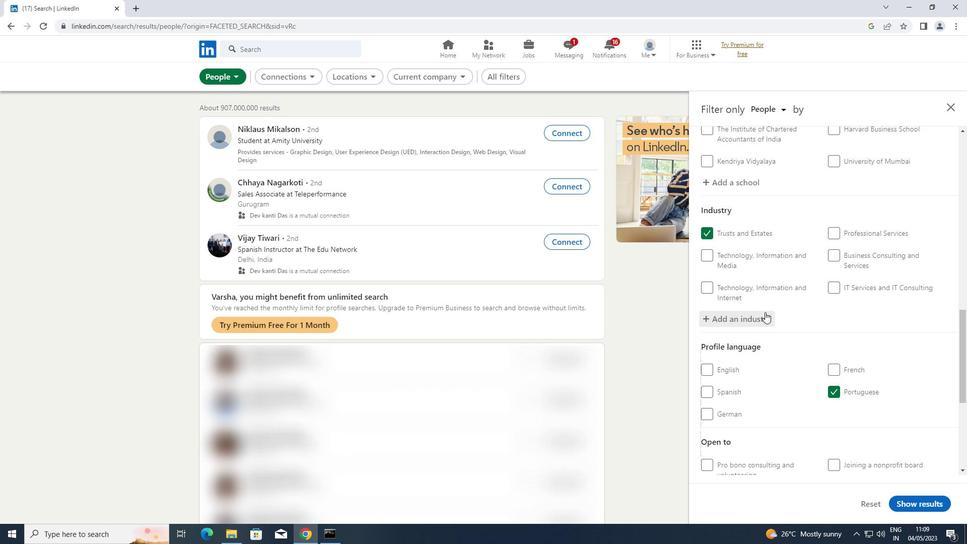 
Action: Mouse scrolled (765, 311) with delta (0, 0)
Screenshot: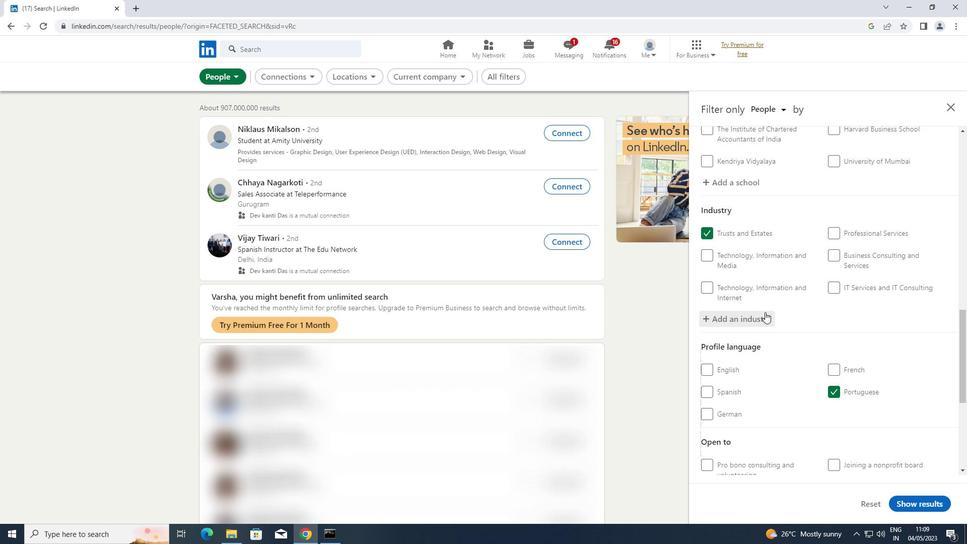 
Action: Mouse scrolled (765, 311) with delta (0, 0)
Screenshot: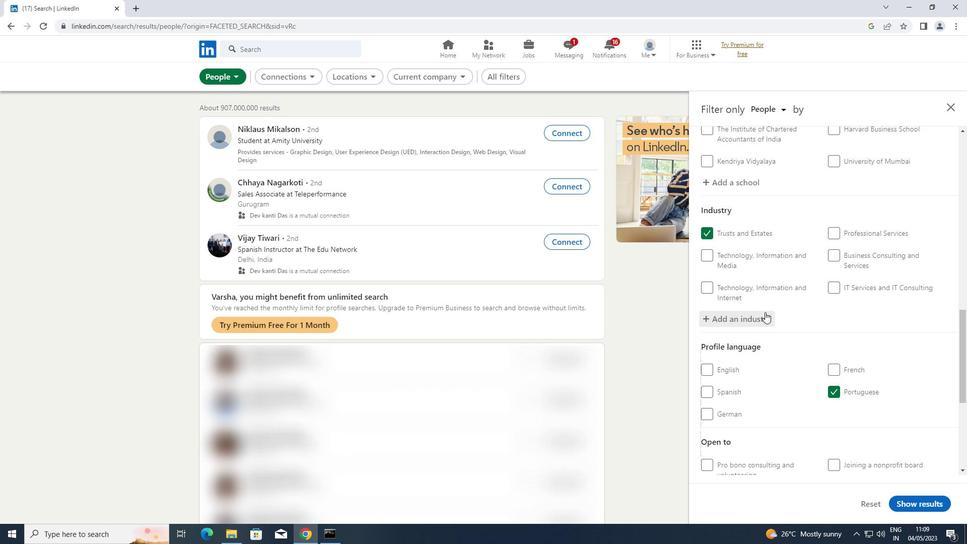 
Action: Mouse scrolled (765, 311) with delta (0, 0)
Screenshot: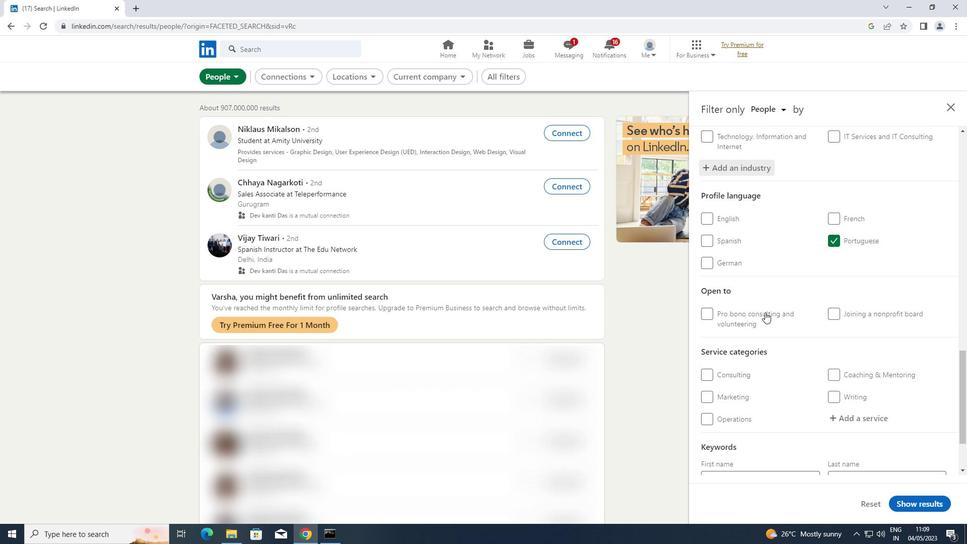 
Action: Mouse scrolled (765, 311) with delta (0, 0)
Screenshot: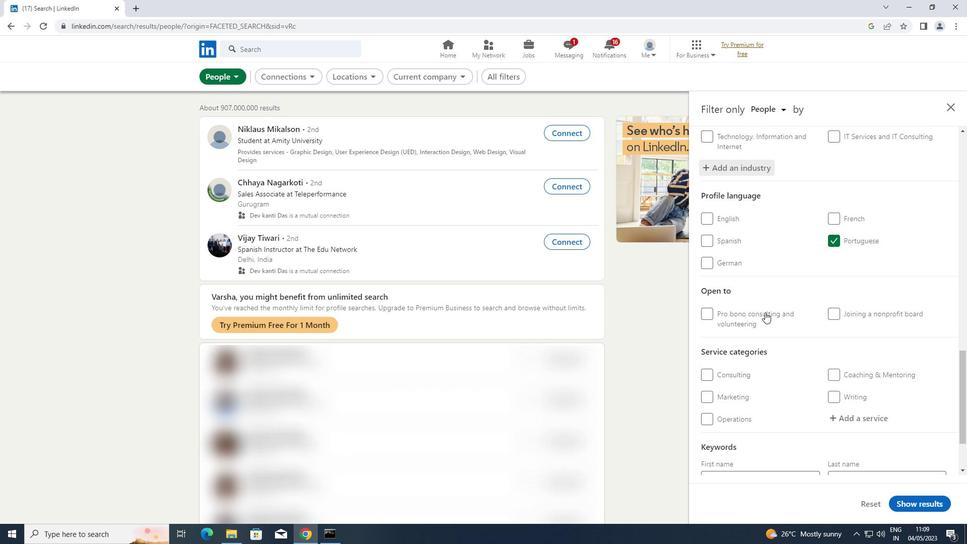 
Action: Mouse moved to (836, 324)
Screenshot: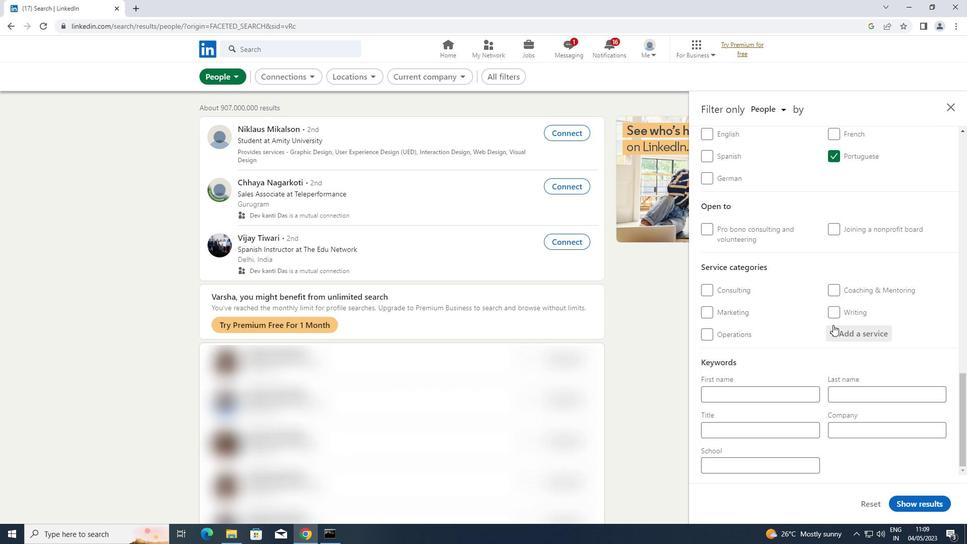 
Action: Mouse pressed left at (836, 324)
Screenshot: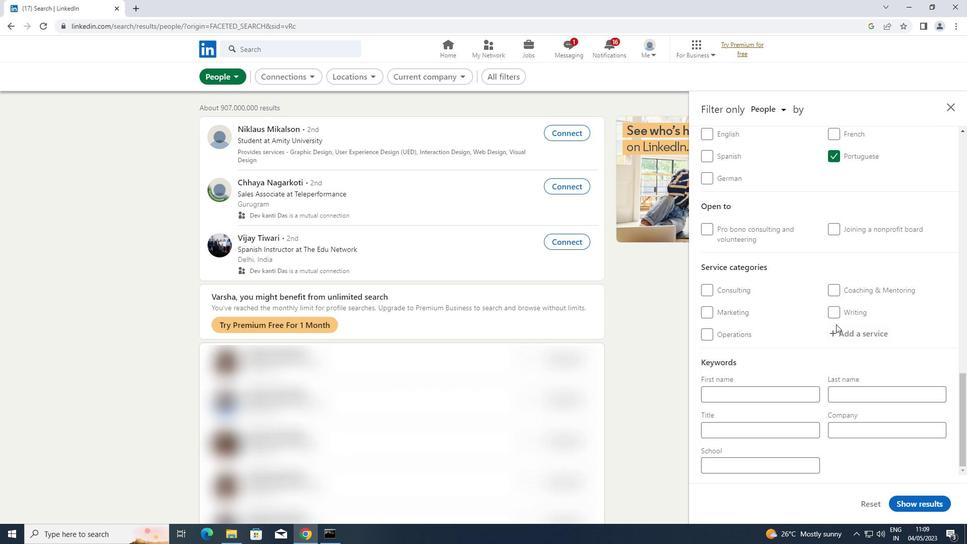 
Action: Mouse moved to (836, 328)
Screenshot: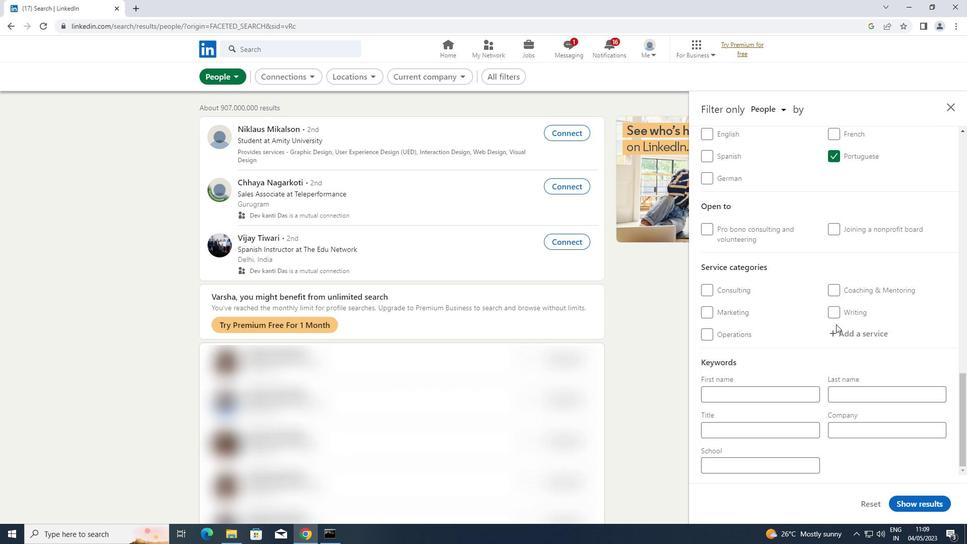 
Action: Mouse pressed left at (836, 328)
Screenshot: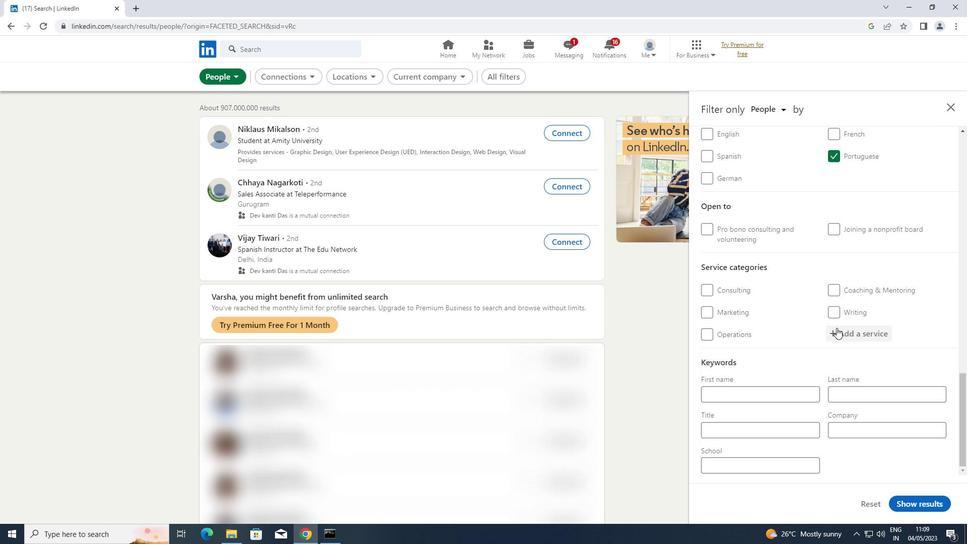 
Action: Key pressed <Key.shift>TAX<Key.space>
Screenshot: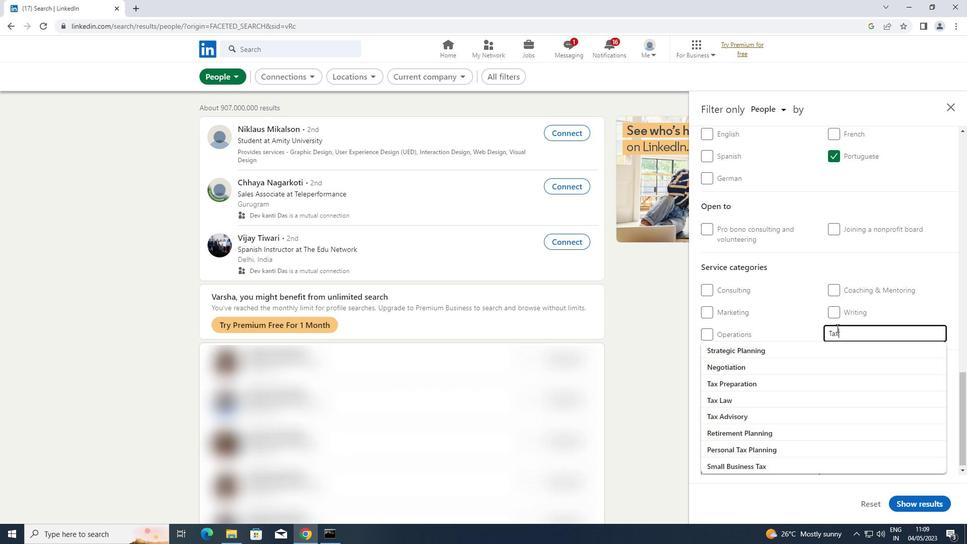 
Action: Mouse moved to (766, 350)
Screenshot: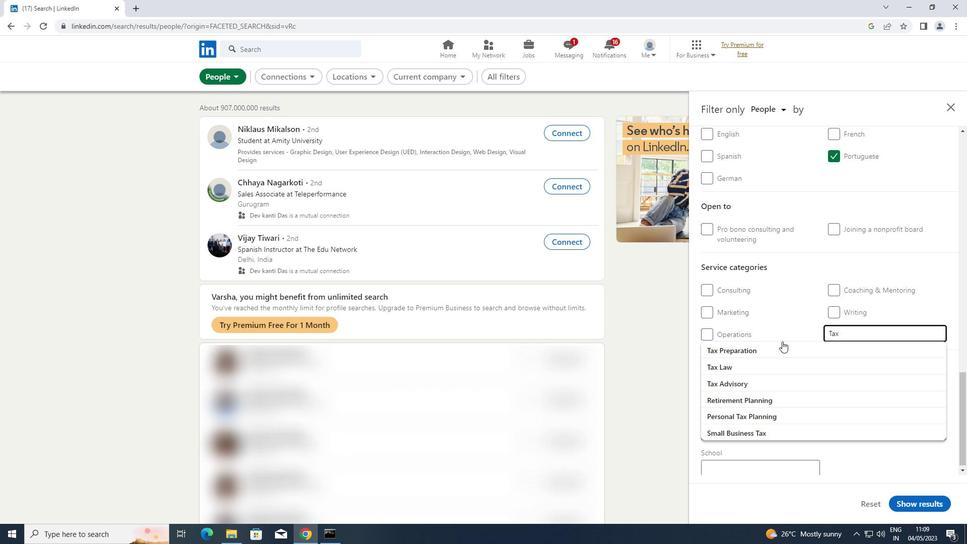 
Action: Mouse pressed left at (766, 350)
Screenshot: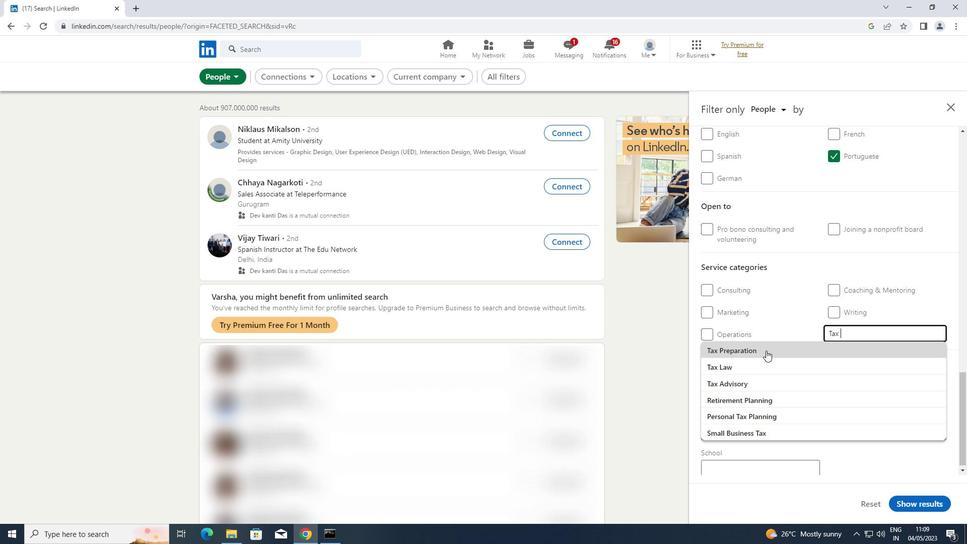 
Action: Mouse scrolled (766, 350) with delta (0, 0)
Screenshot: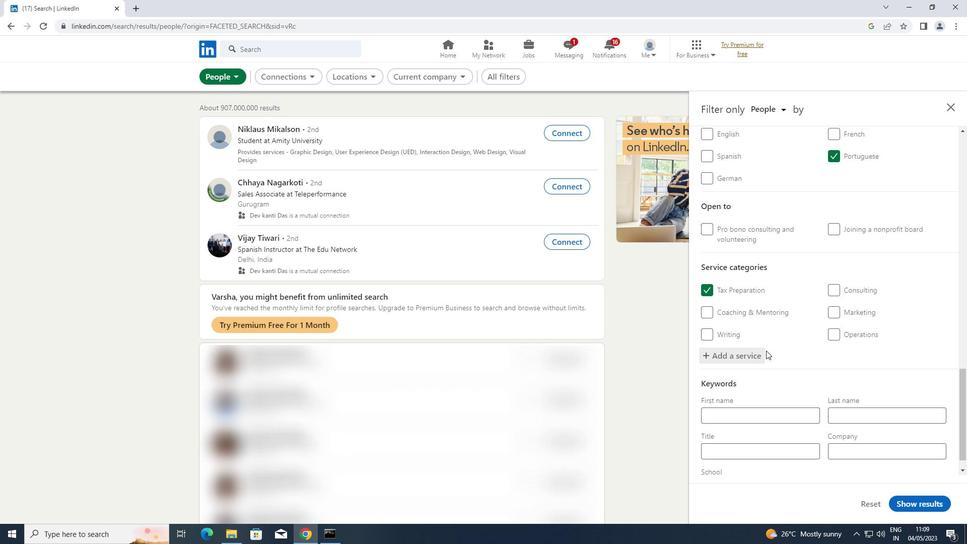 
Action: Mouse scrolled (766, 350) with delta (0, 0)
Screenshot: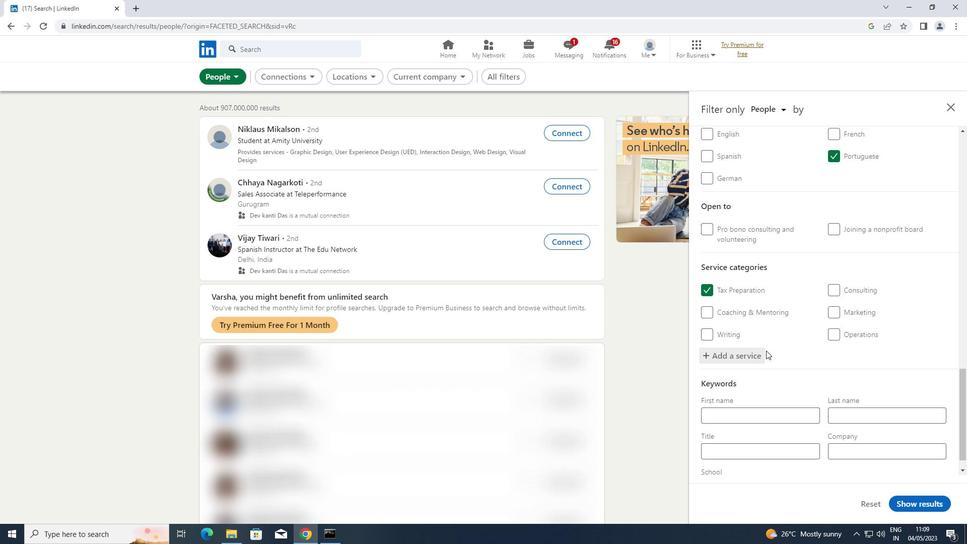 
Action: Mouse scrolled (766, 350) with delta (0, 0)
Screenshot: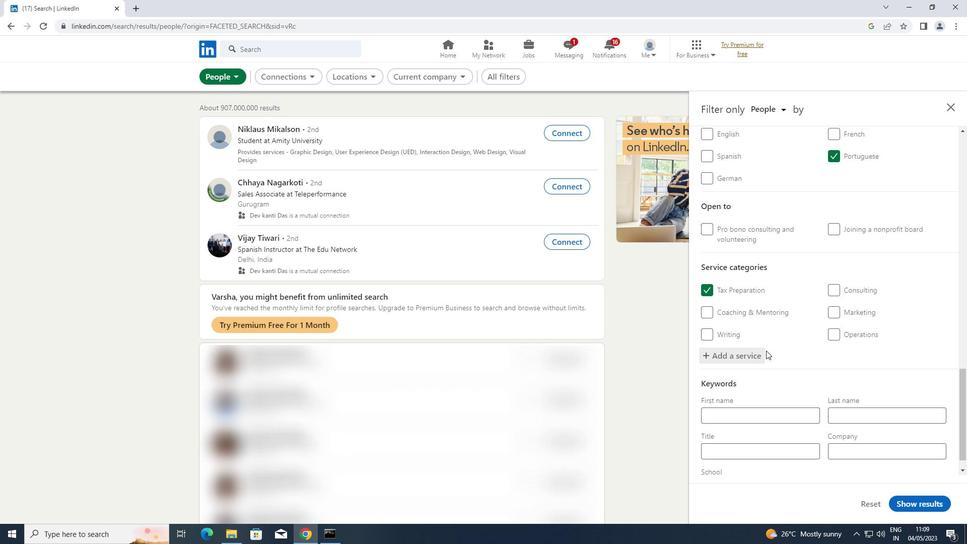 
Action: Mouse scrolled (766, 350) with delta (0, 0)
Screenshot: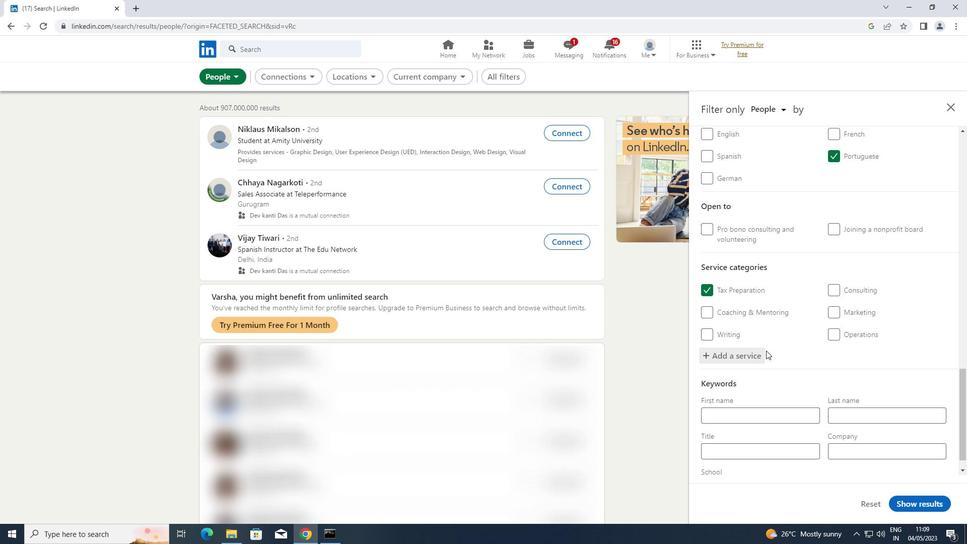 
Action: Mouse scrolled (766, 350) with delta (0, 0)
Screenshot: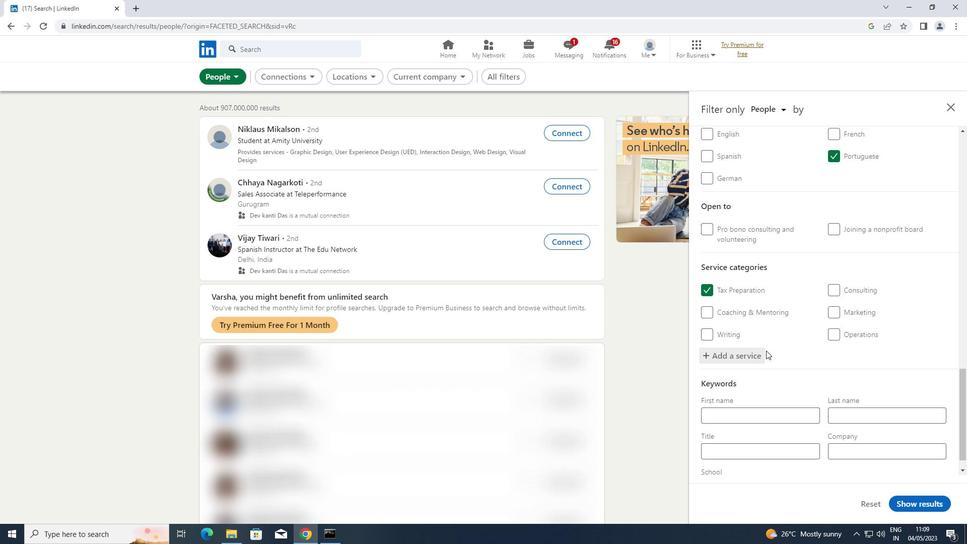 
Action: Mouse moved to (803, 431)
Screenshot: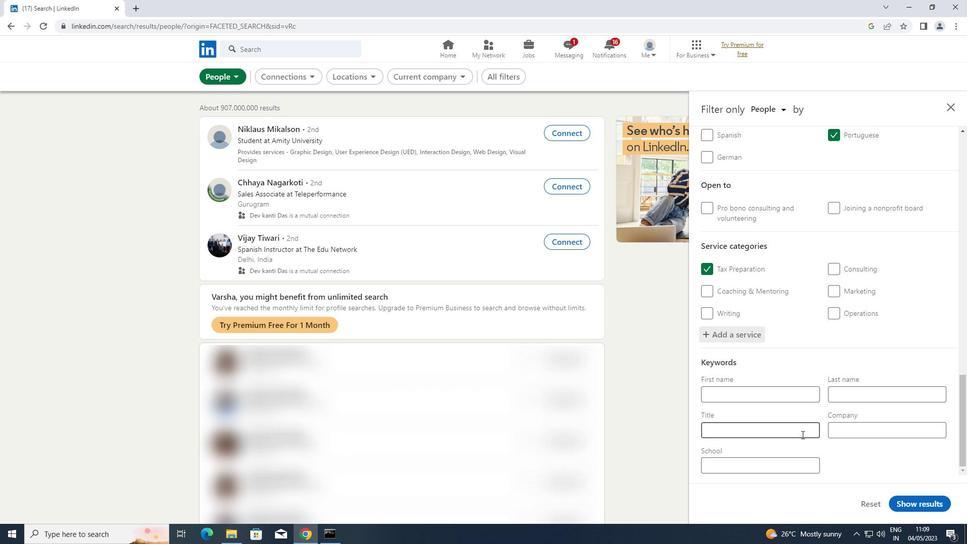 
Action: Mouse pressed left at (803, 431)
Screenshot: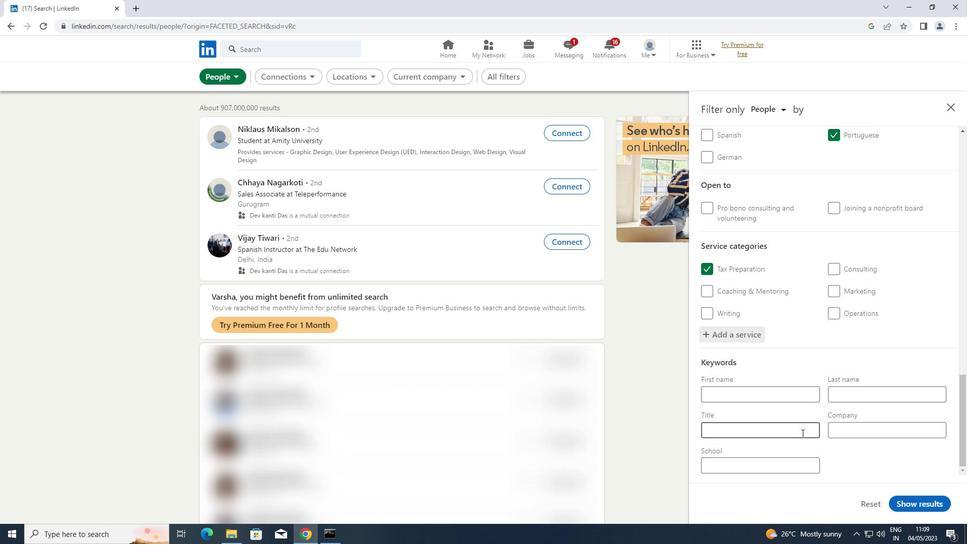 
Action: Key pressed <Key.shift>PRODUCTION<Key.space><Key.shift>ENGINEER
Screenshot: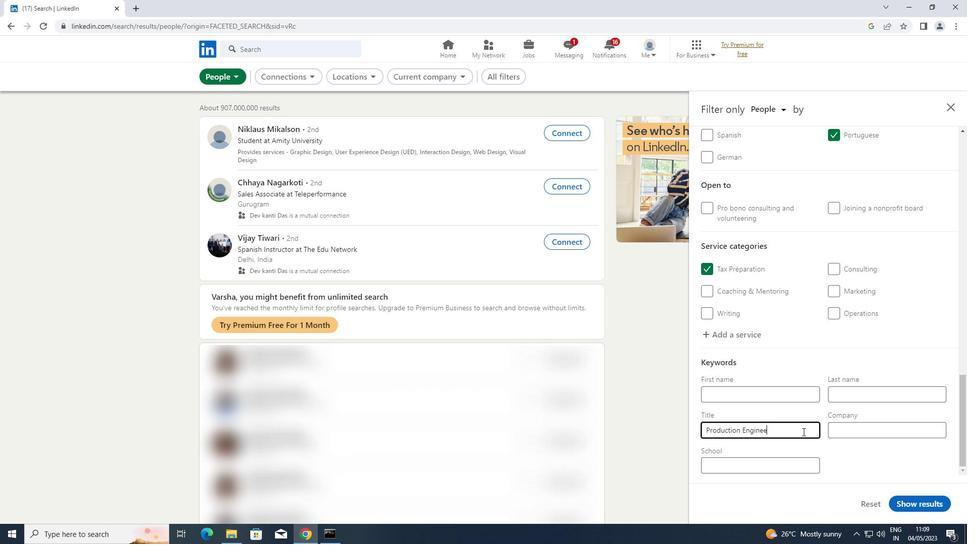 
Action: Mouse moved to (910, 503)
Screenshot: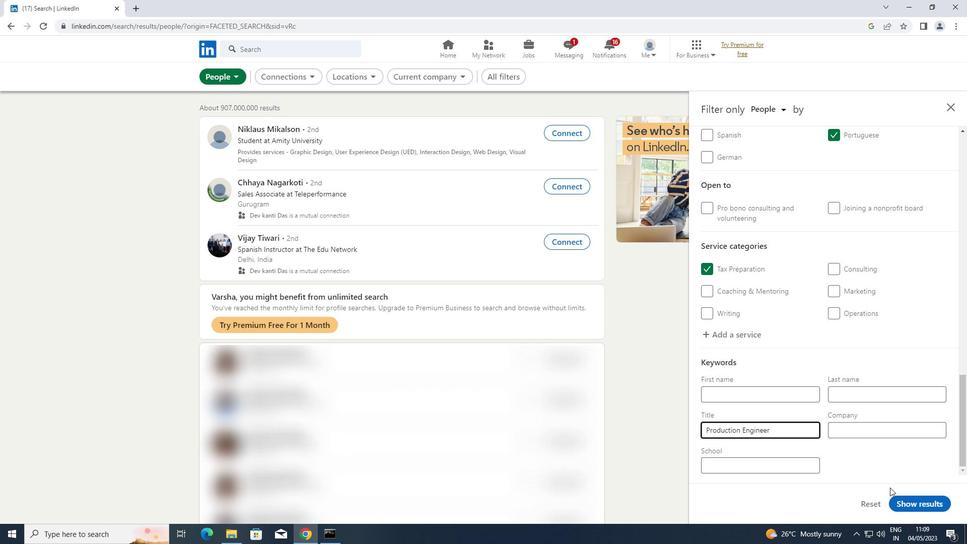 
Action: Mouse pressed left at (910, 503)
Screenshot: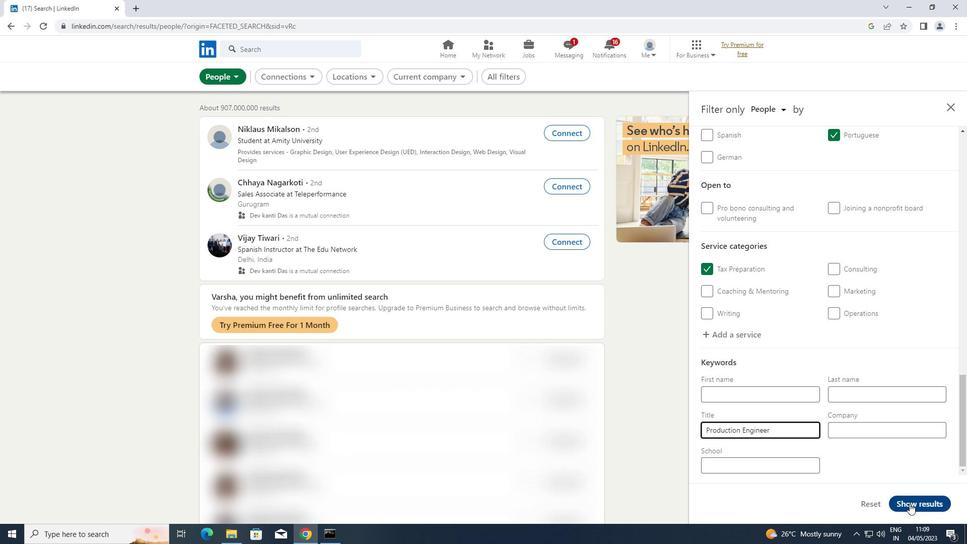 
